 Task: Look for space in Kāndi, India from 12th  July, 2023 to 15th July, 2023 for 3 adults in price range Rs.12000 to Rs.16000. Place can be entire place with 2 bedrooms having 3 beds and 1 bathroom. Property type can be house, flat, guest house. Booking option can be shelf check-in. Required host language is English.
Action: Mouse moved to (439, 119)
Screenshot: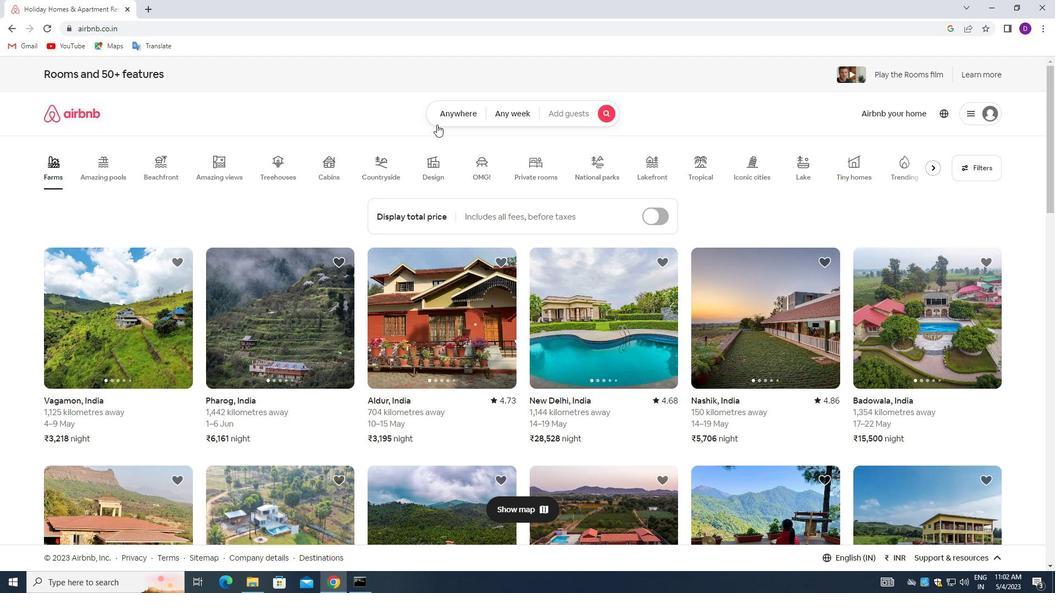 
Action: Mouse pressed left at (439, 119)
Screenshot: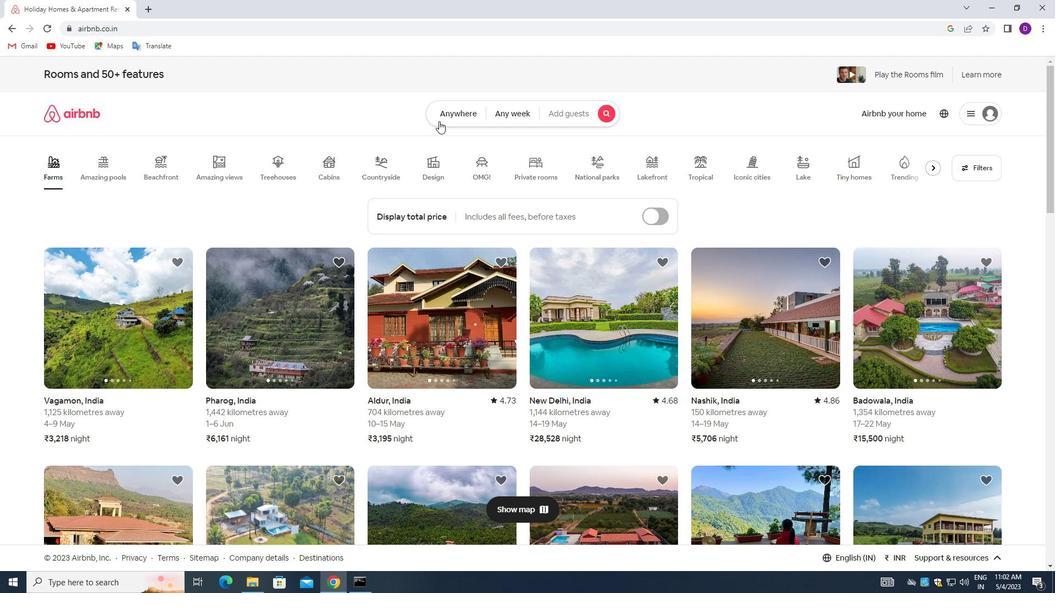 
Action: Mouse moved to (365, 155)
Screenshot: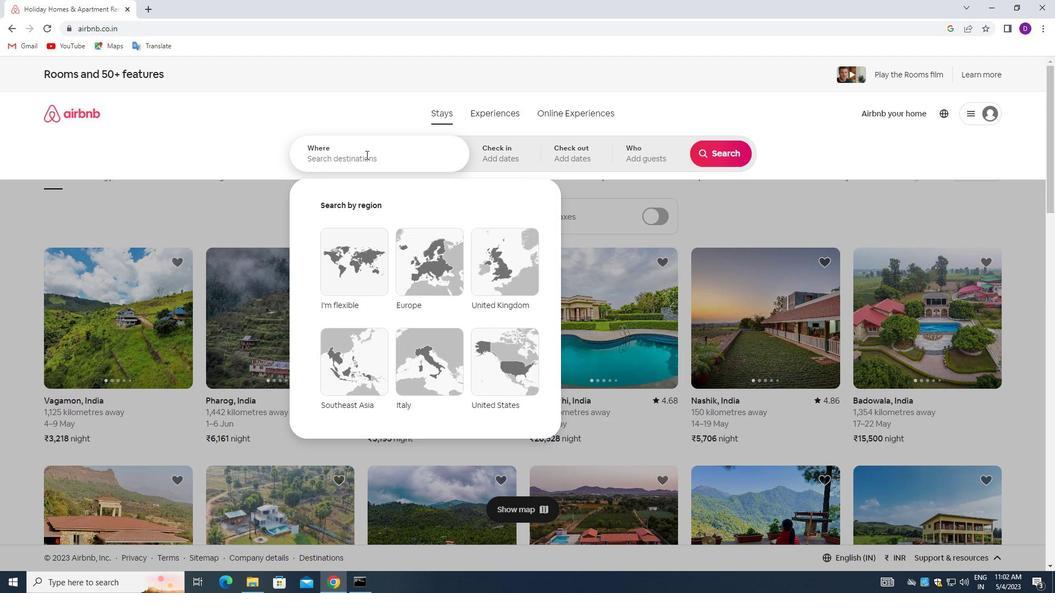 
Action: Mouse pressed left at (365, 155)
Screenshot: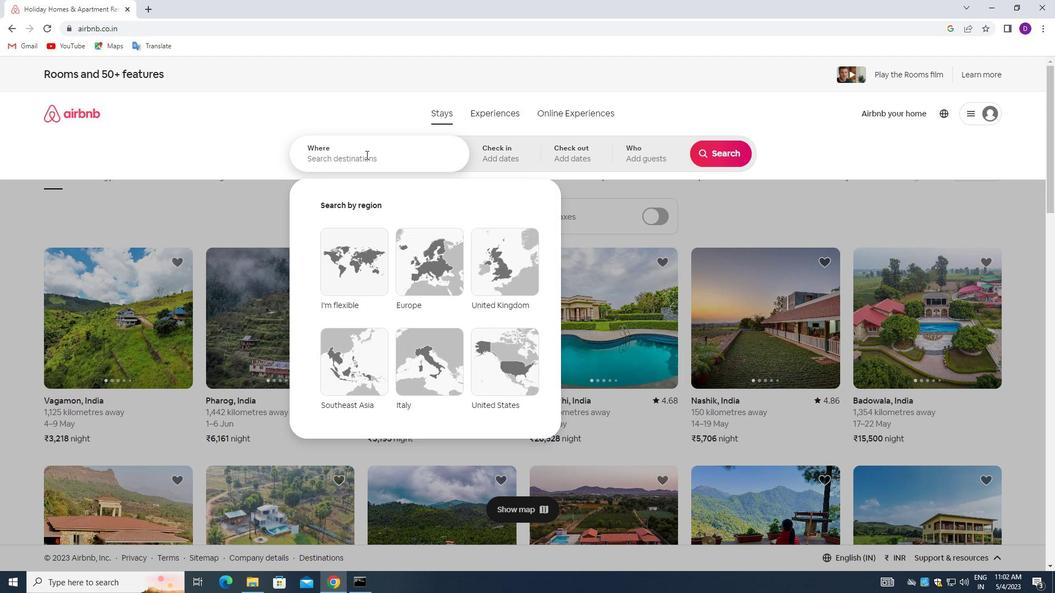 
Action: Mouse moved to (208, 133)
Screenshot: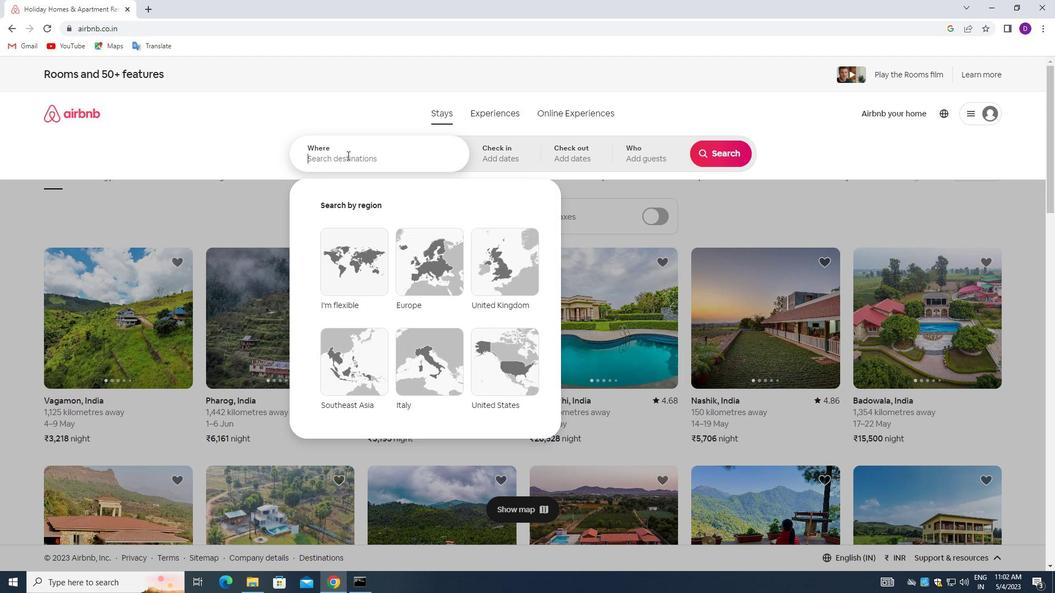 
Action: Key pressed <Key.shift>KANDI,<Key.space><Key.shift>INDIA<Key.enter>
Screenshot: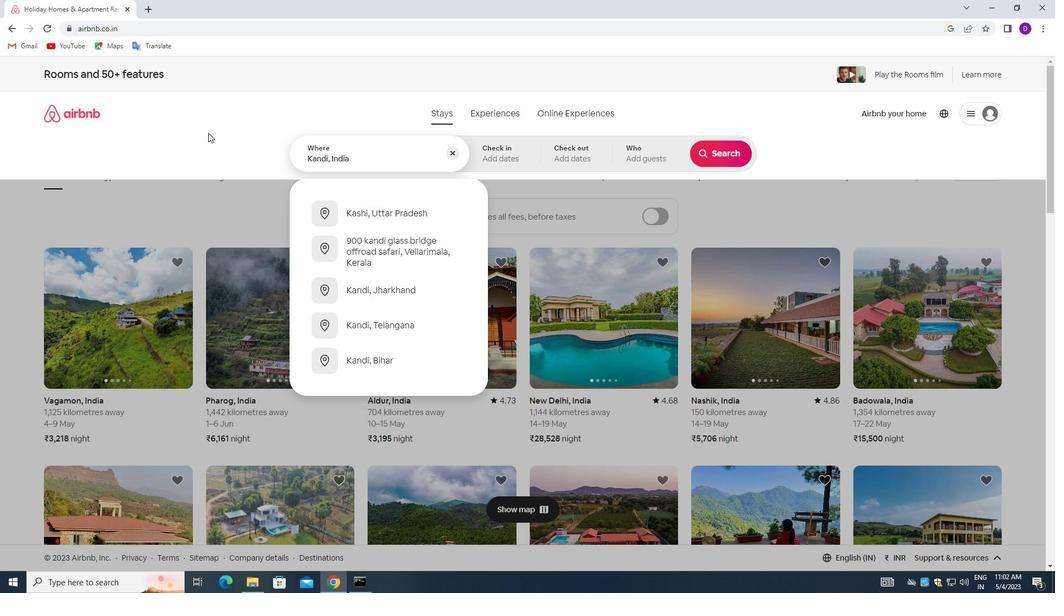 
Action: Mouse moved to (716, 243)
Screenshot: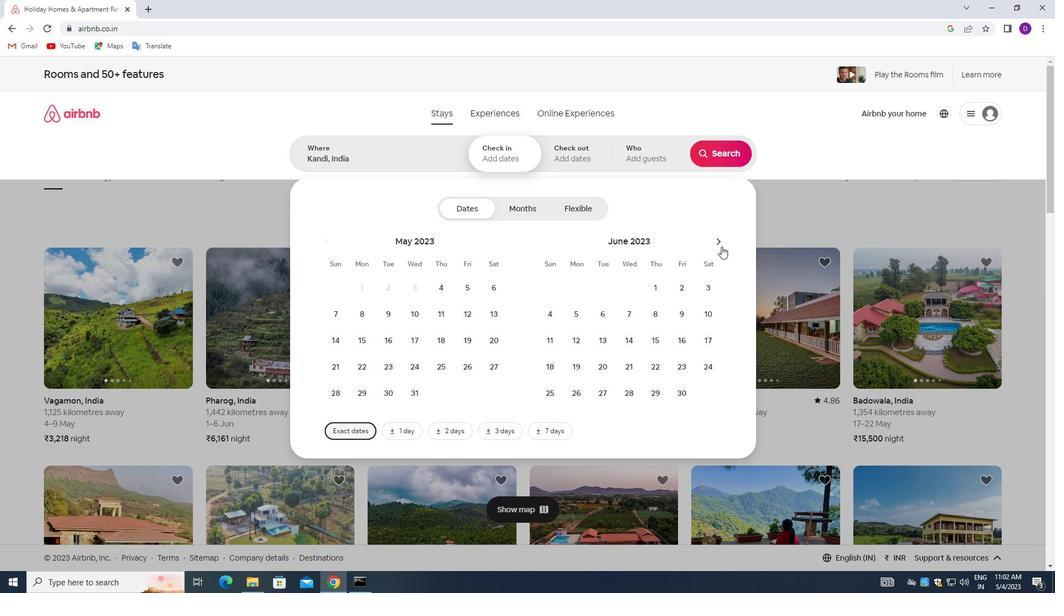 
Action: Mouse pressed left at (716, 243)
Screenshot: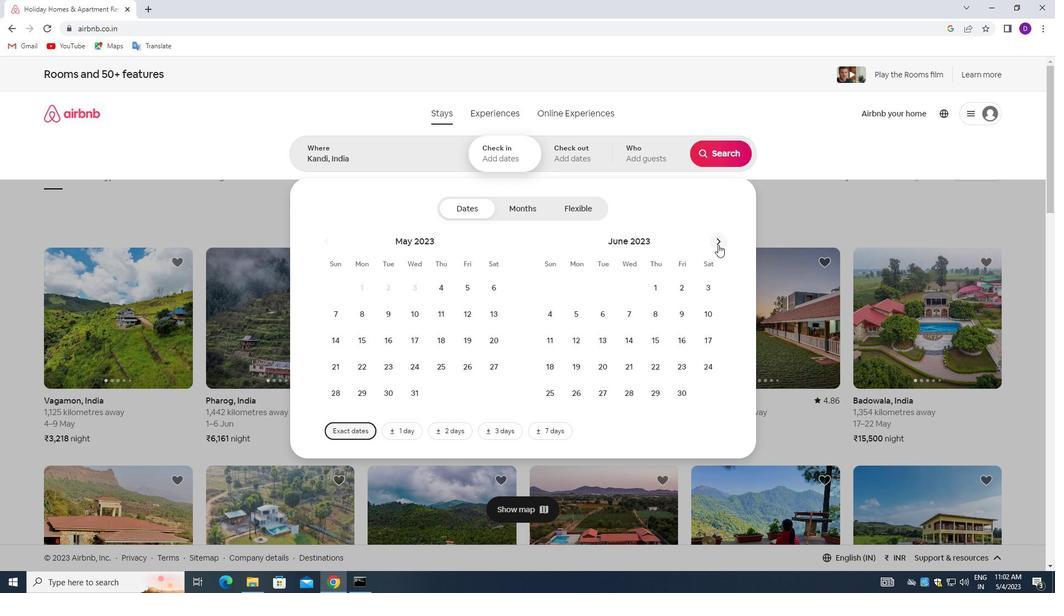 
Action: Mouse moved to (628, 339)
Screenshot: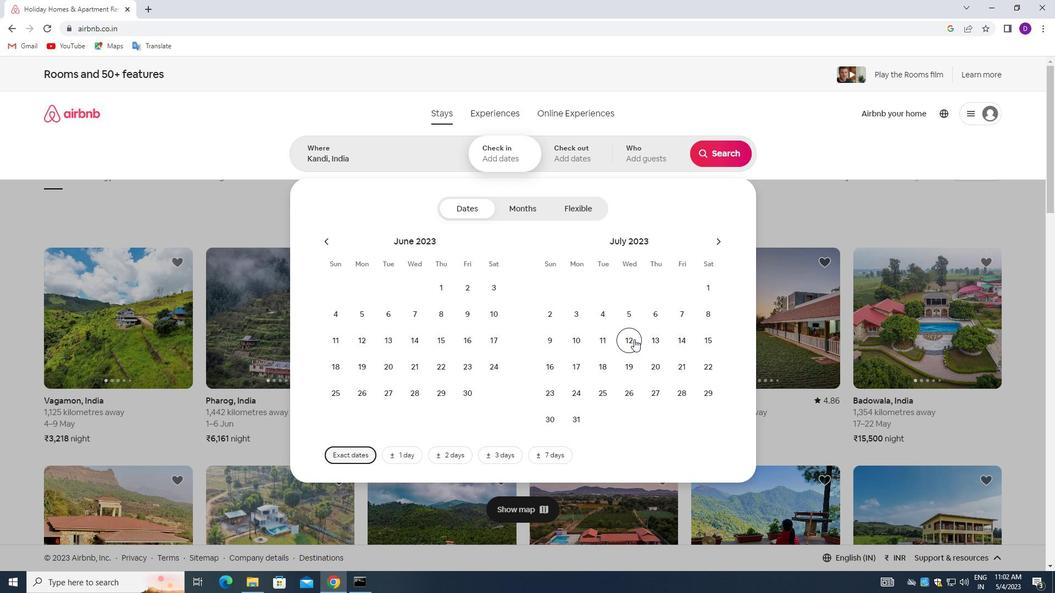 
Action: Mouse pressed left at (628, 339)
Screenshot: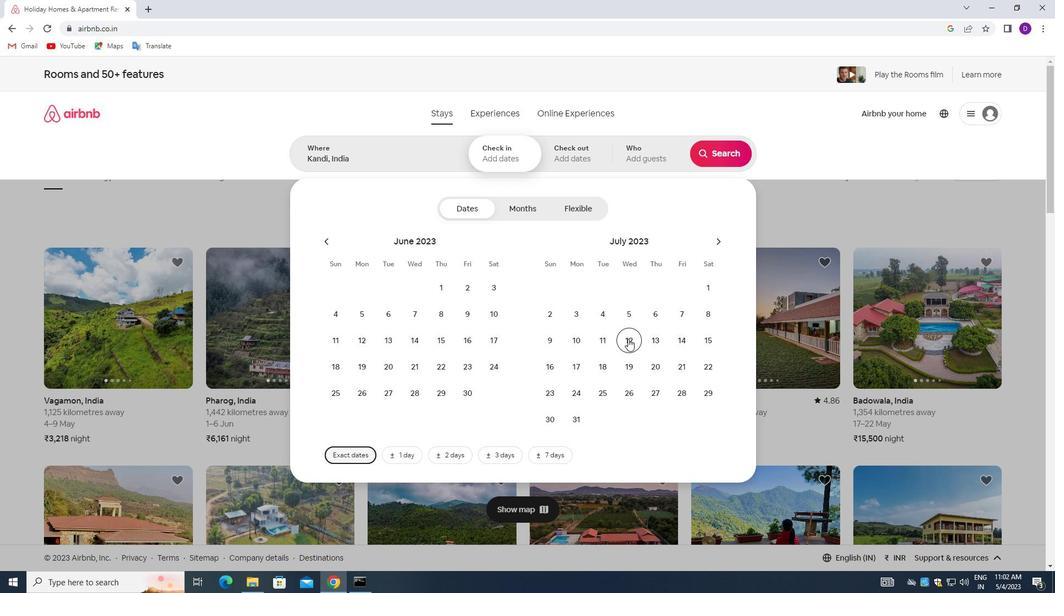 
Action: Mouse moved to (699, 338)
Screenshot: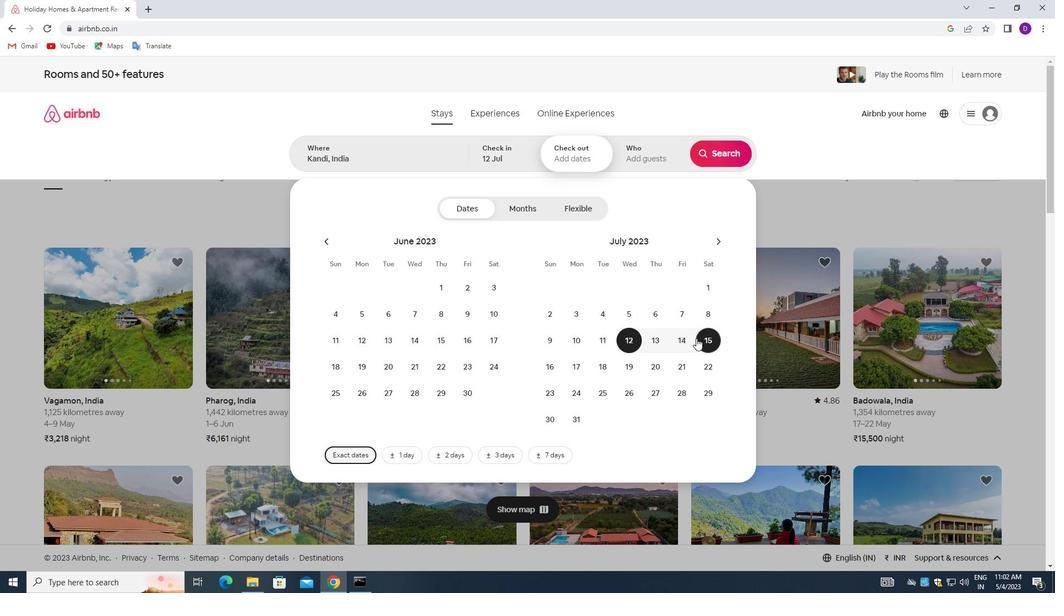 
Action: Mouse pressed left at (699, 338)
Screenshot: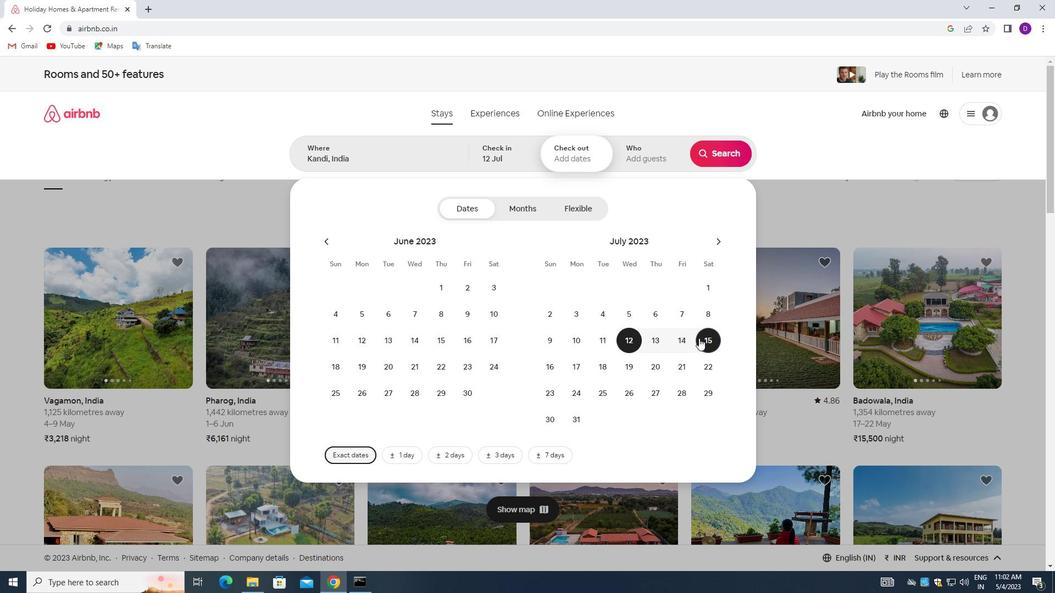 
Action: Mouse moved to (636, 150)
Screenshot: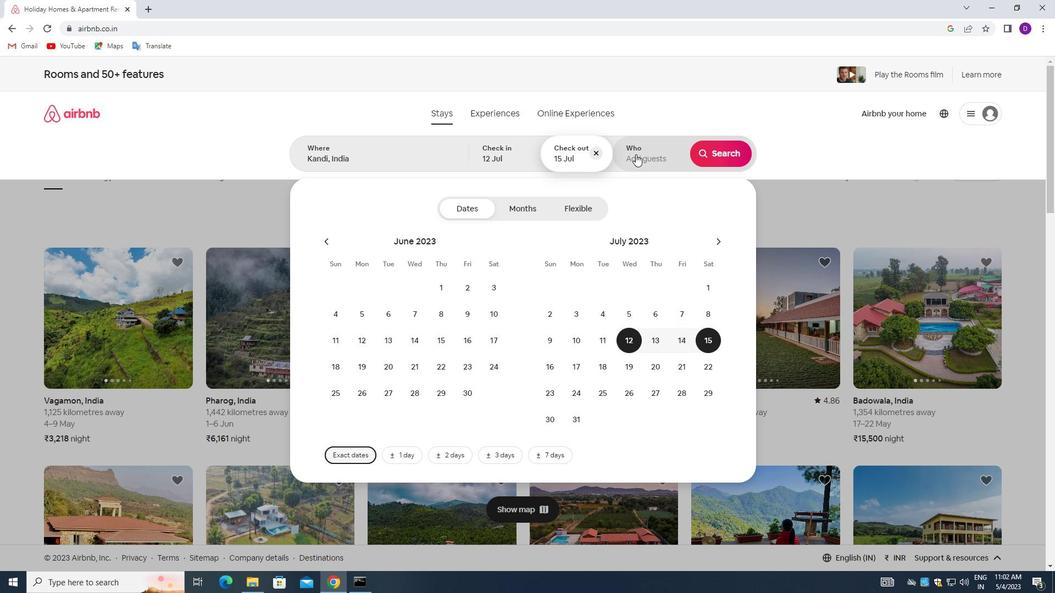 
Action: Mouse pressed left at (636, 150)
Screenshot: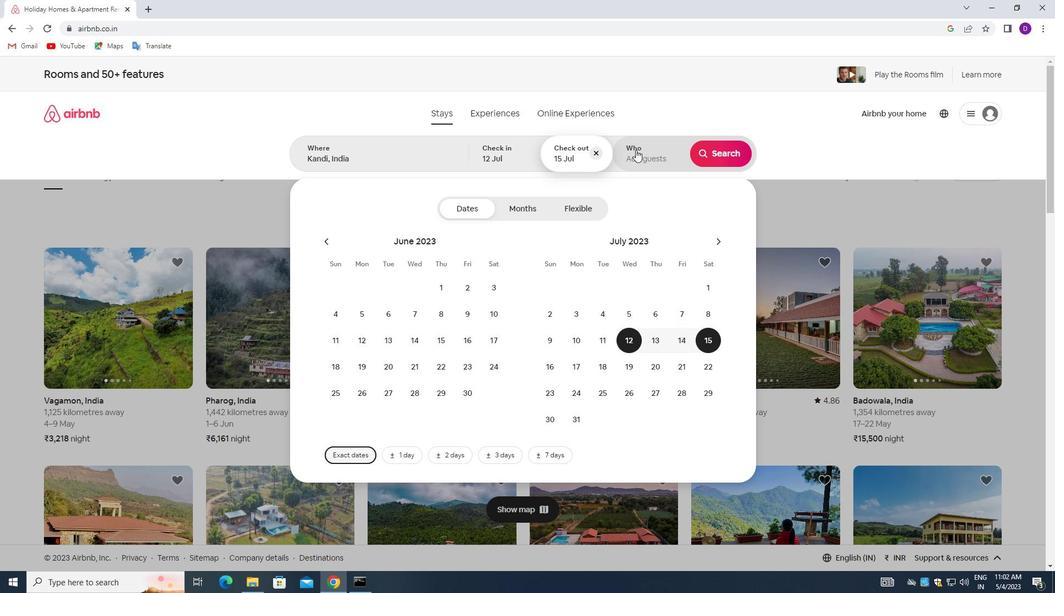 
Action: Mouse moved to (724, 210)
Screenshot: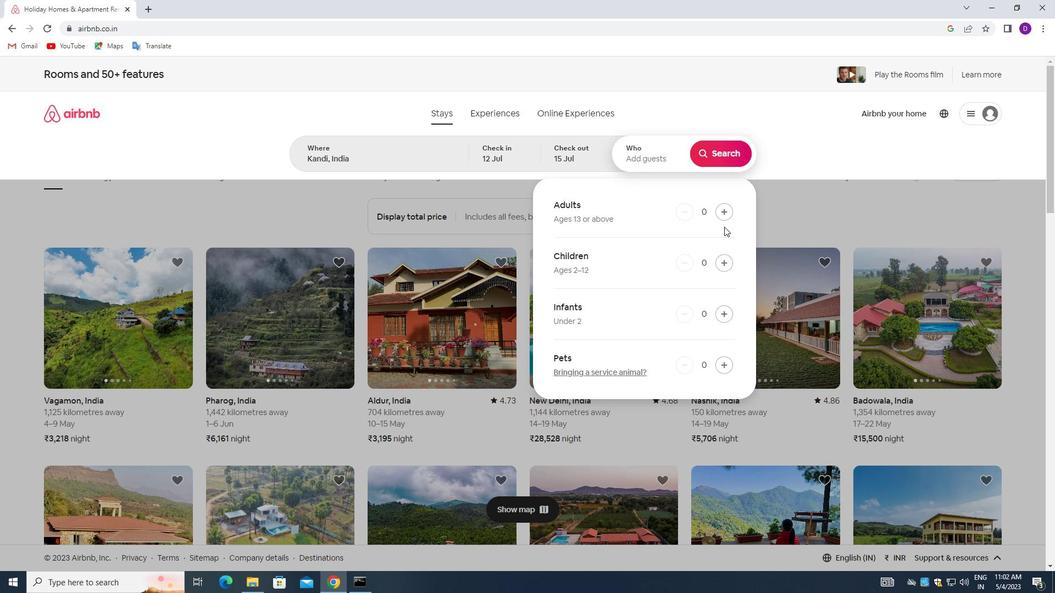 
Action: Mouse pressed left at (724, 210)
Screenshot: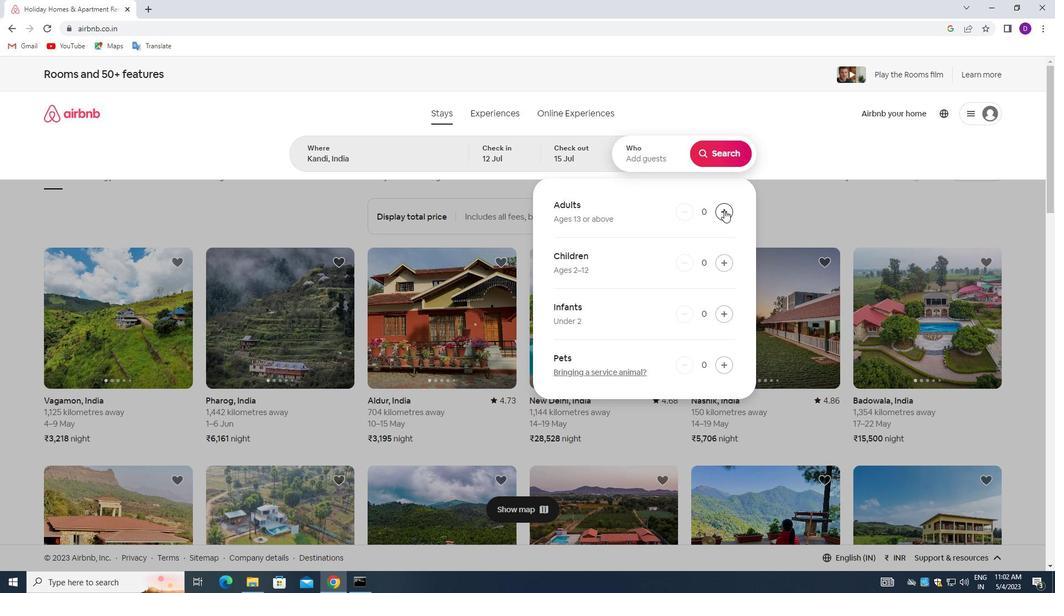 
Action: Mouse pressed left at (724, 210)
Screenshot: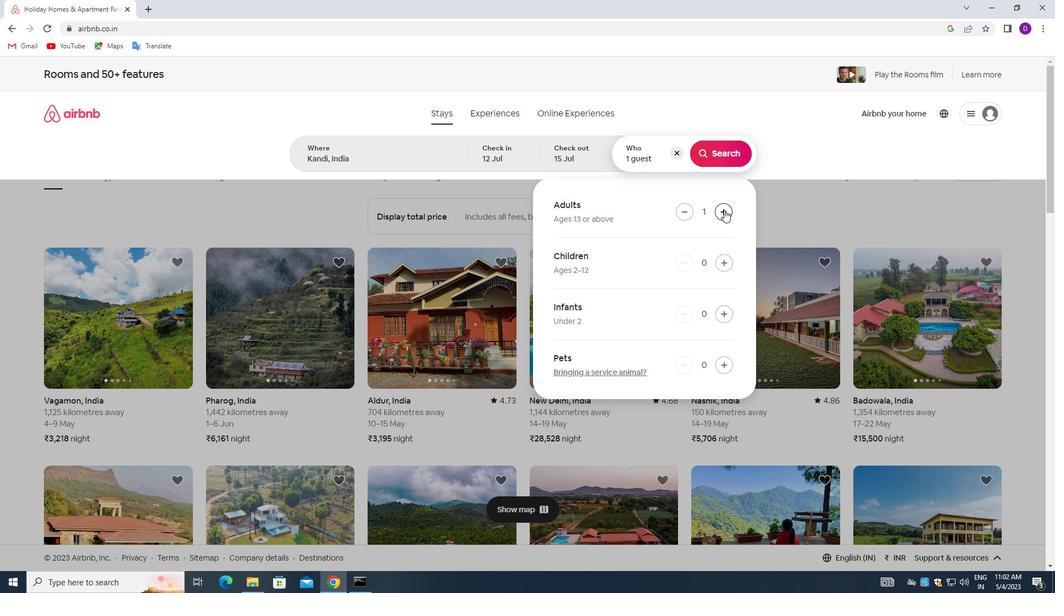
Action: Mouse pressed left at (724, 210)
Screenshot: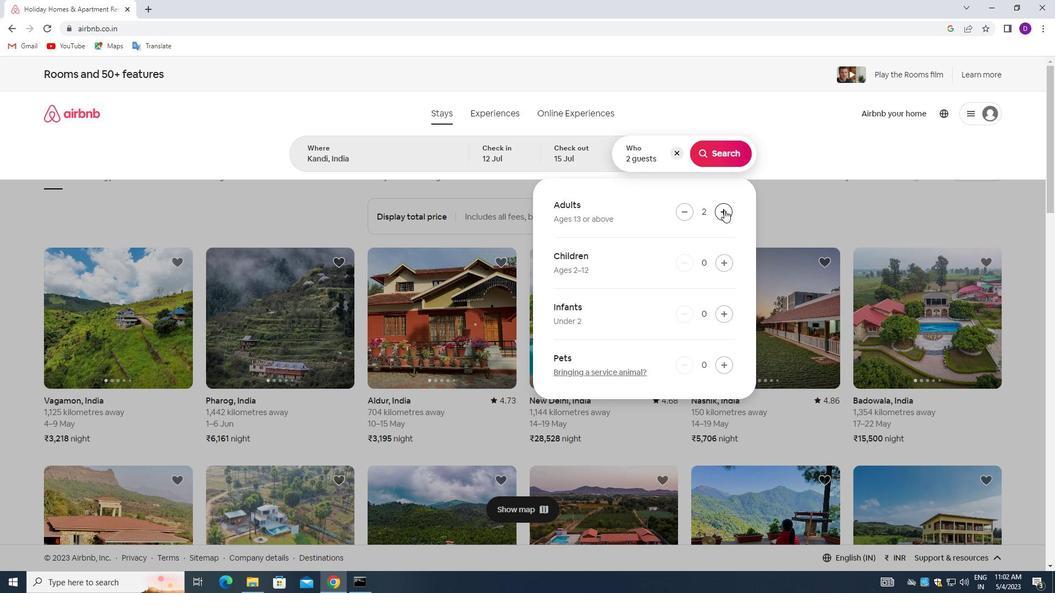 
Action: Mouse moved to (721, 155)
Screenshot: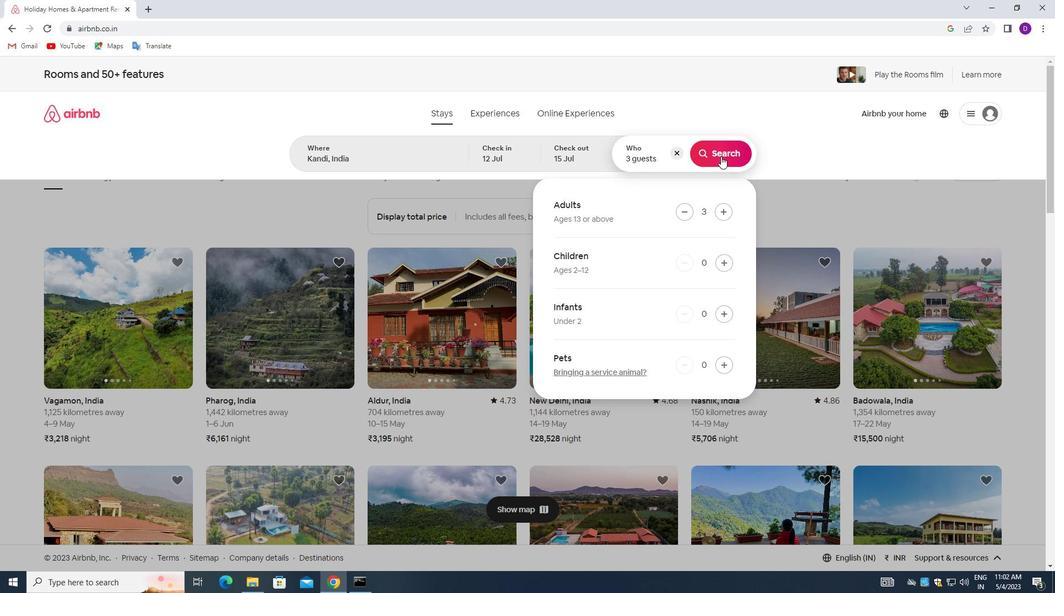 
Action: Mouse pressed left at (721, 155)
Screenshot: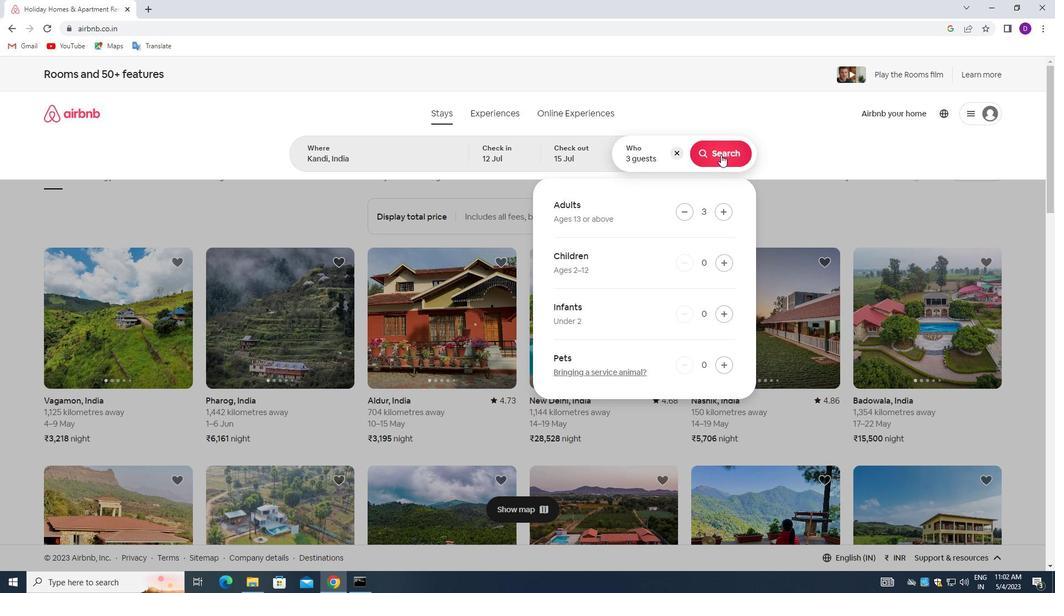 
Action: Mouse moved to (996, 119)
Screenshot: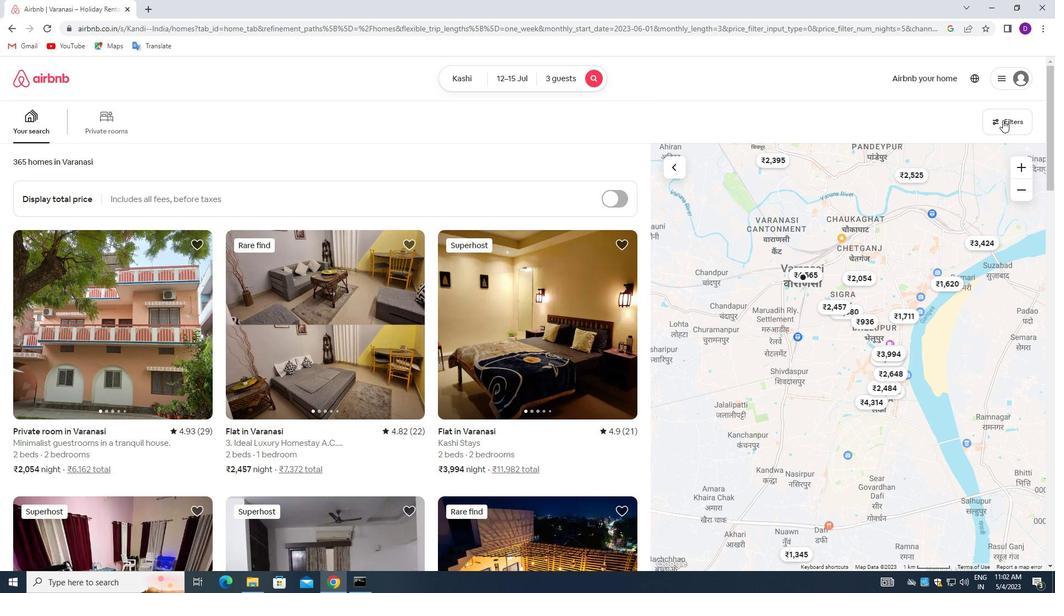 
Action: Mouse pressed left at (996, 119)
Screenshot: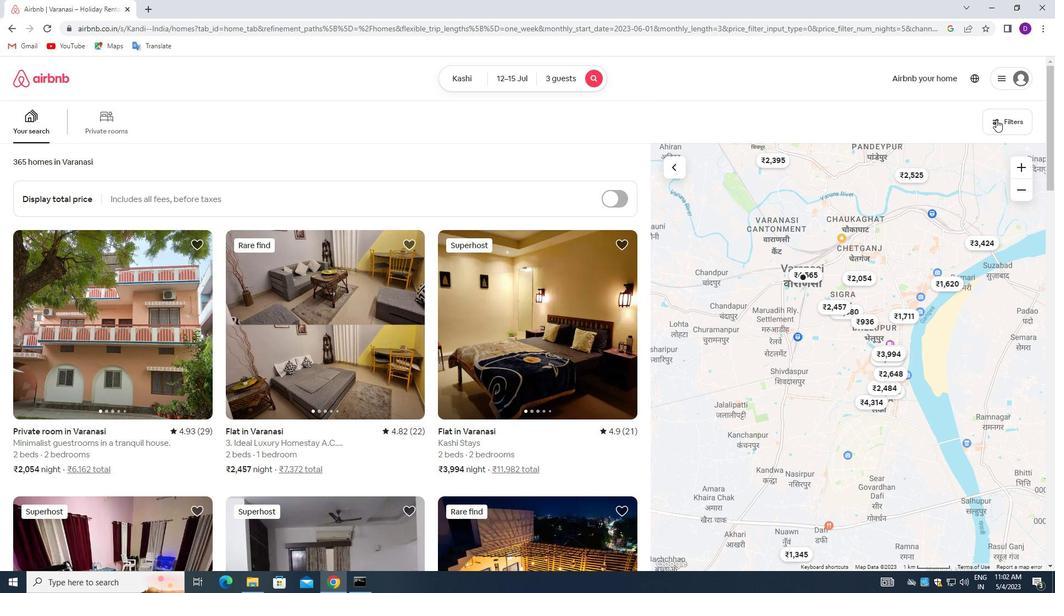 
Action: Mouse moved to (404, 261)
Screenshot: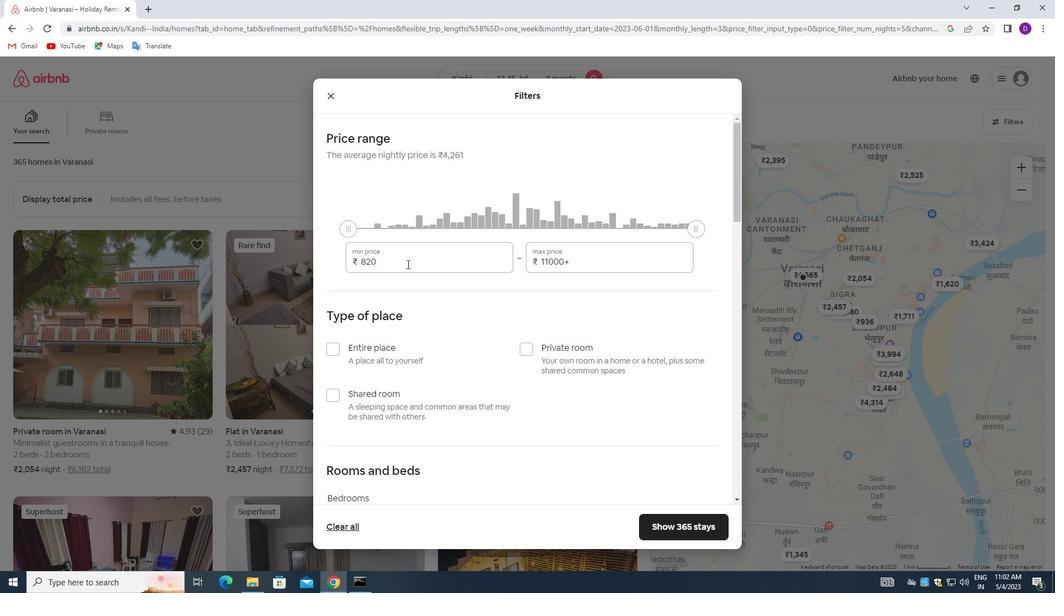 
Action: Mouse pressed left at (404, 261)
Screenshot: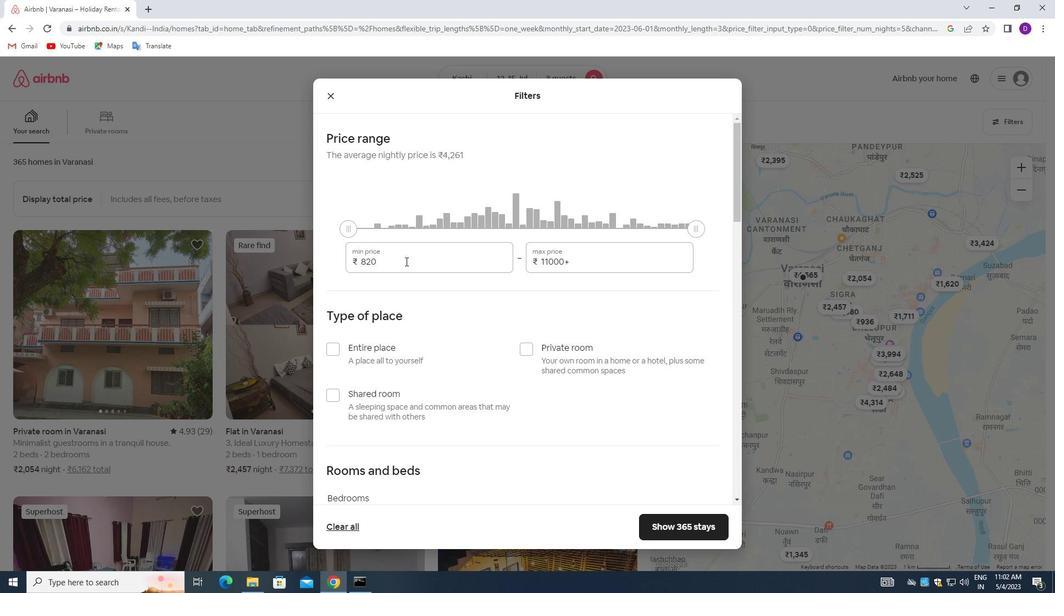 
Action: Mouse pressed left at (404, 261)
Screenshot: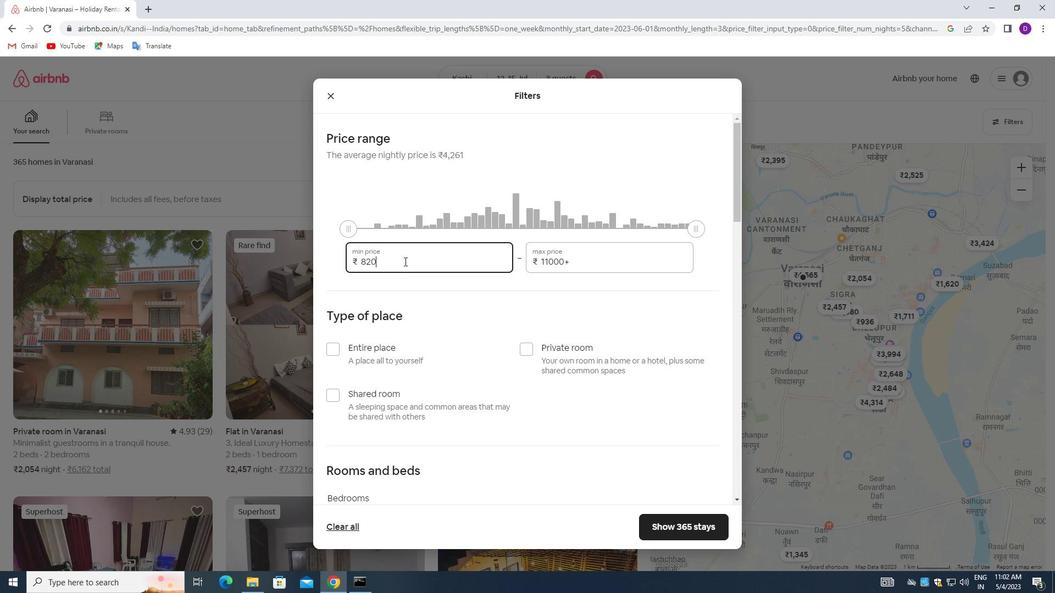 
Action: Key pressed 12000<Key.tab>16000
Screenshot: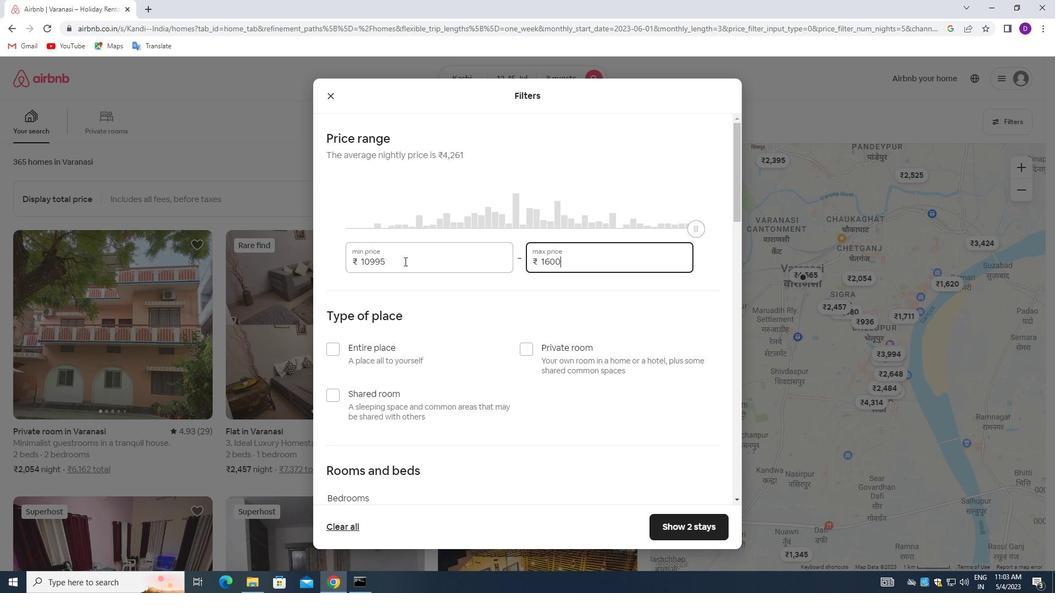 
Action: Mouse moved to (445, 327)
Screenshot: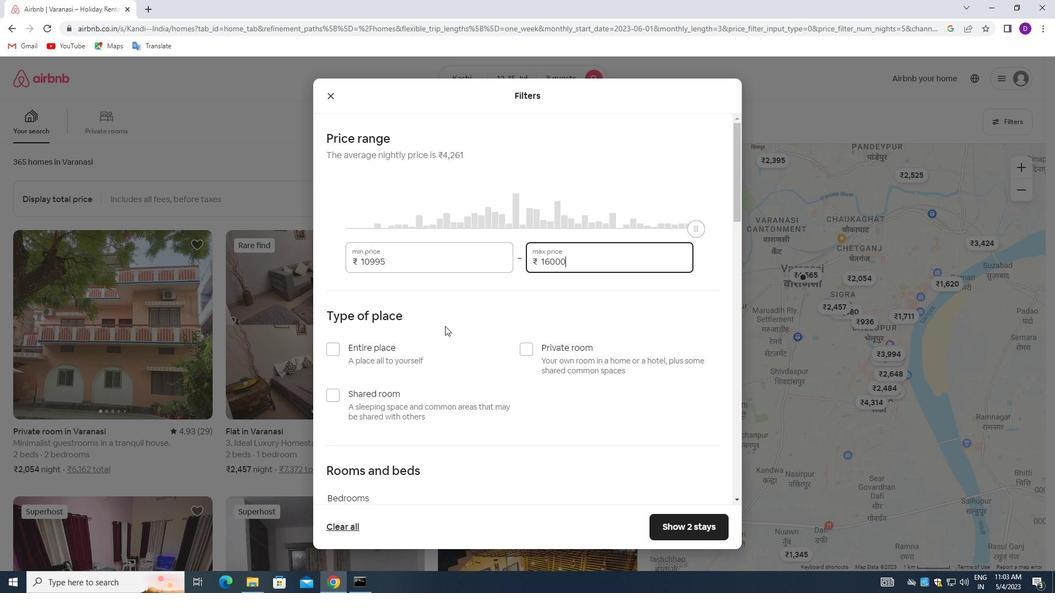
Action: Mouse scrolled (445, 326) with delta (0, 0)
Screenshot: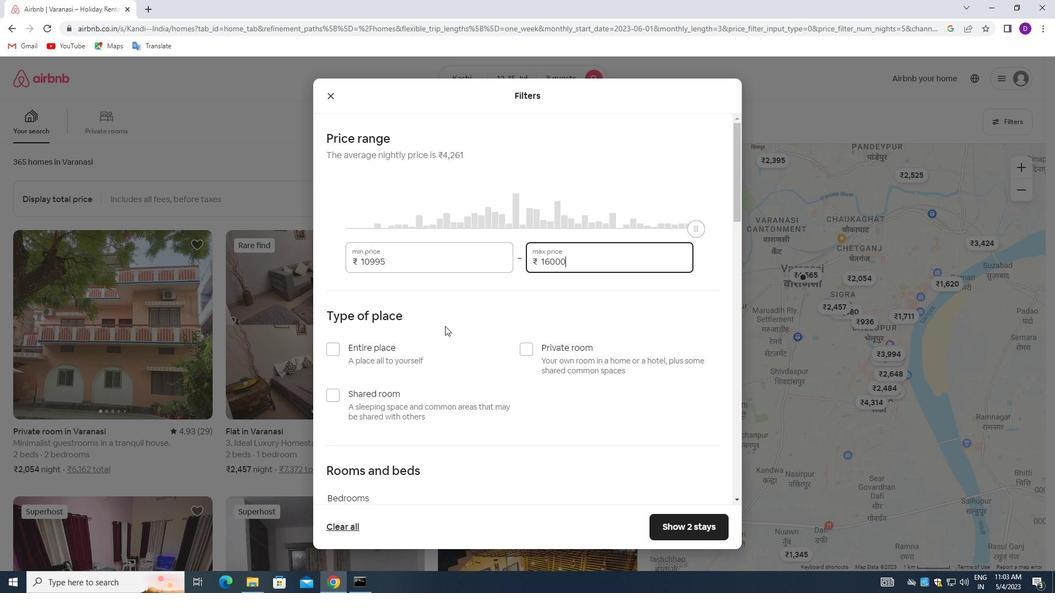 
Action: Mouse scrolled (445, 326) with delta (0, 0)
Screenshot: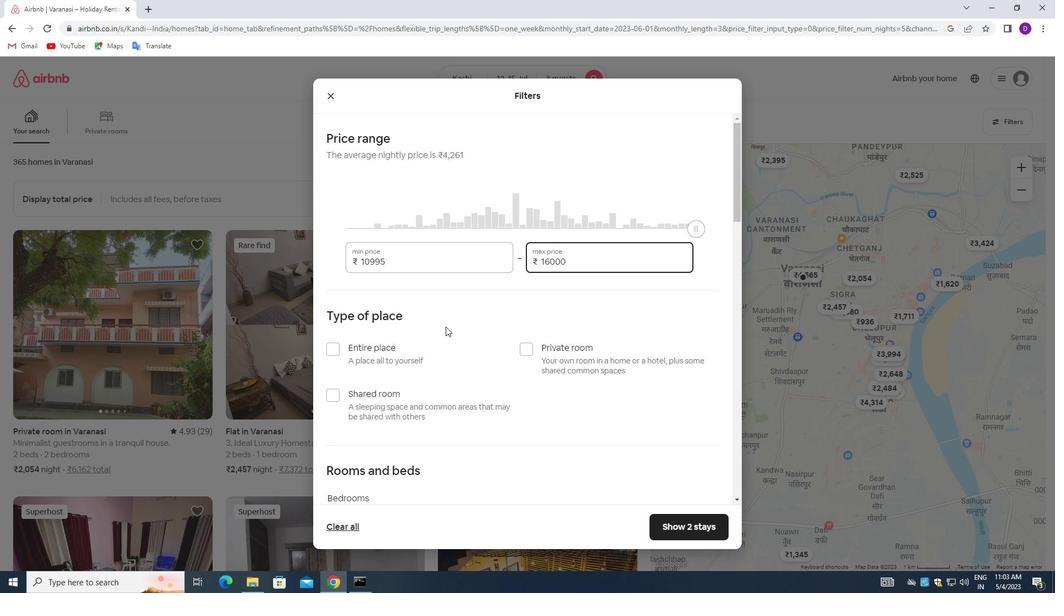 
Action: Mouse moved to (334, 238)
Screenshot: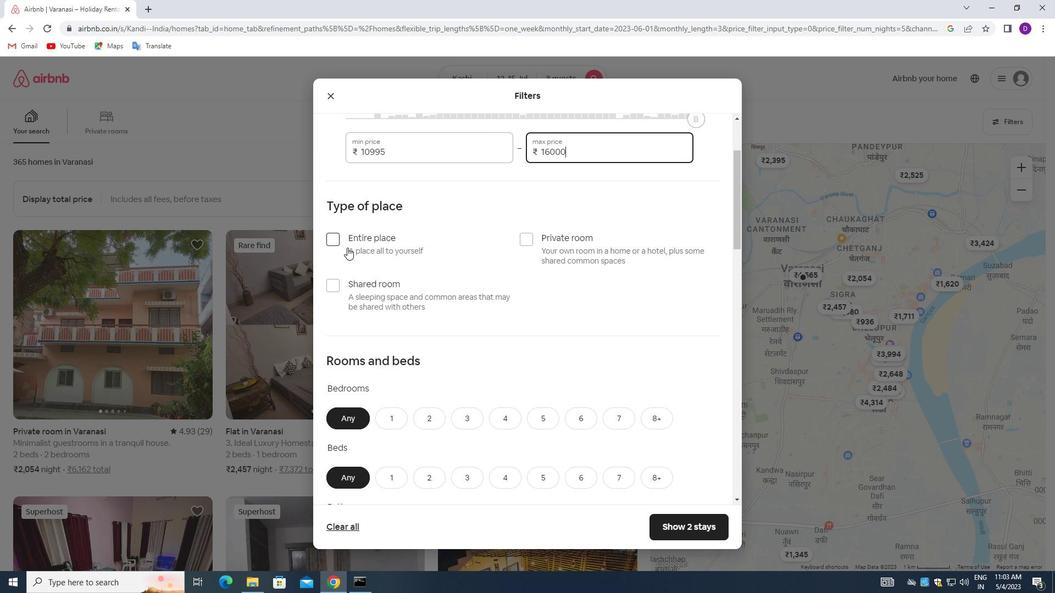 
Action: Mouse pressed left at (334, 238)
Screenshot: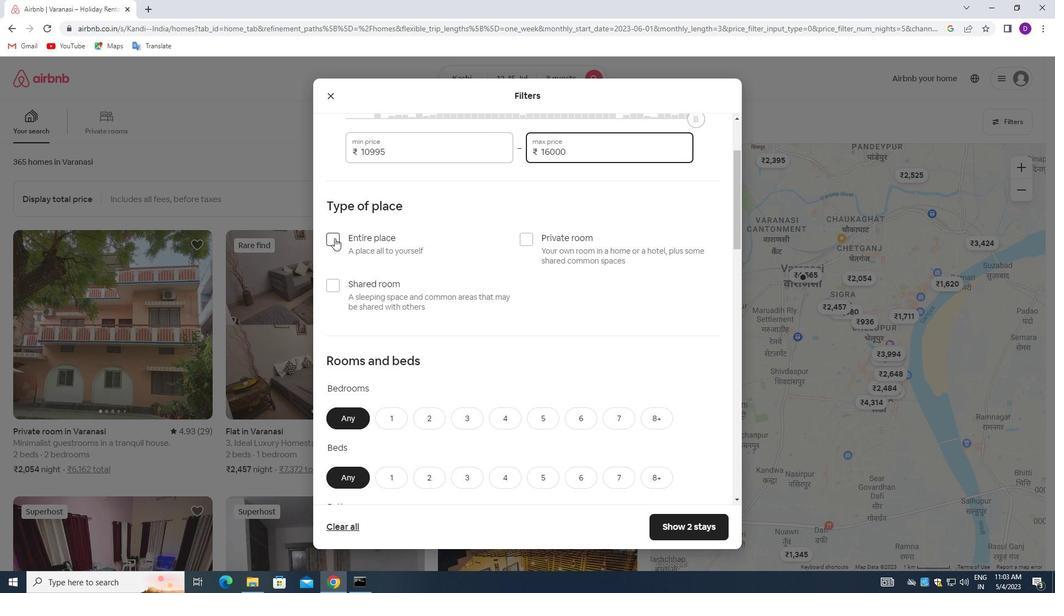 
Action: Mouse moved to (459, 297)
Screenshot: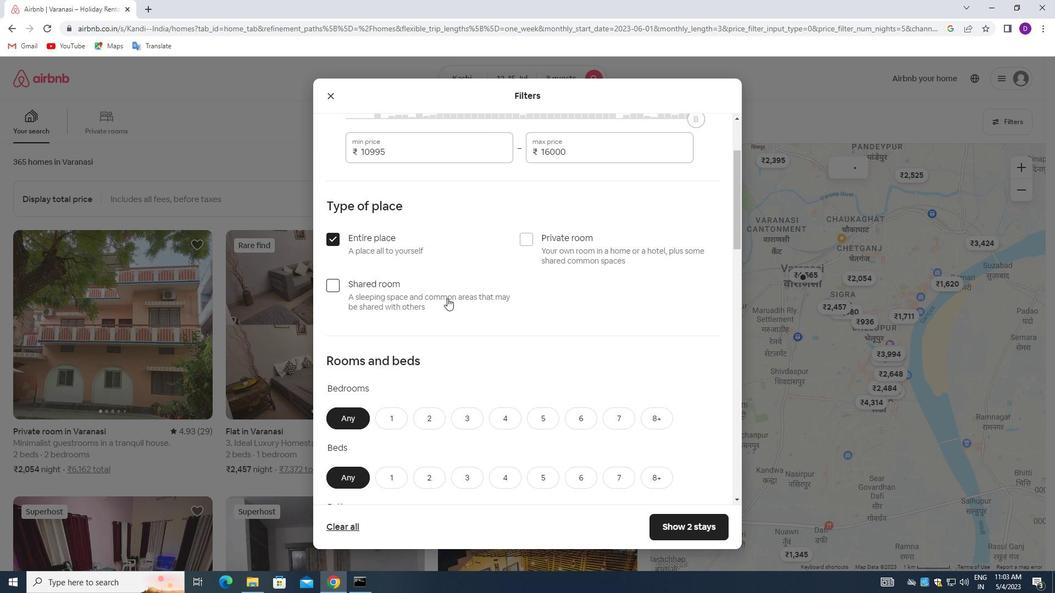 
Action: Mouse scrolled (459, 297) with delta (0, 0)
Screenshot: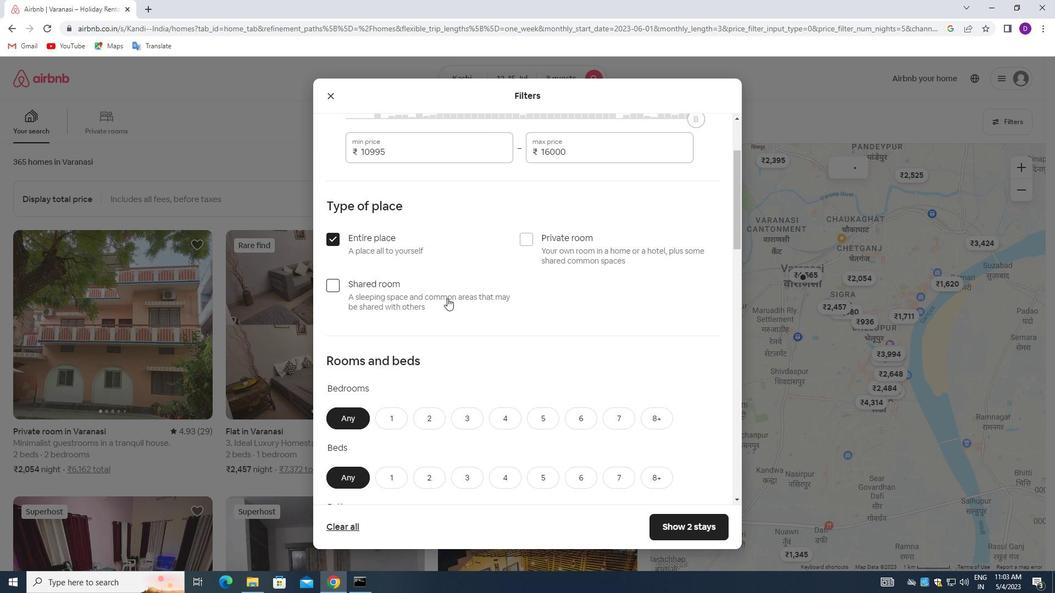 
Action: Mouse scrolled (459, 297) with delta (0, 0)
Screenshot: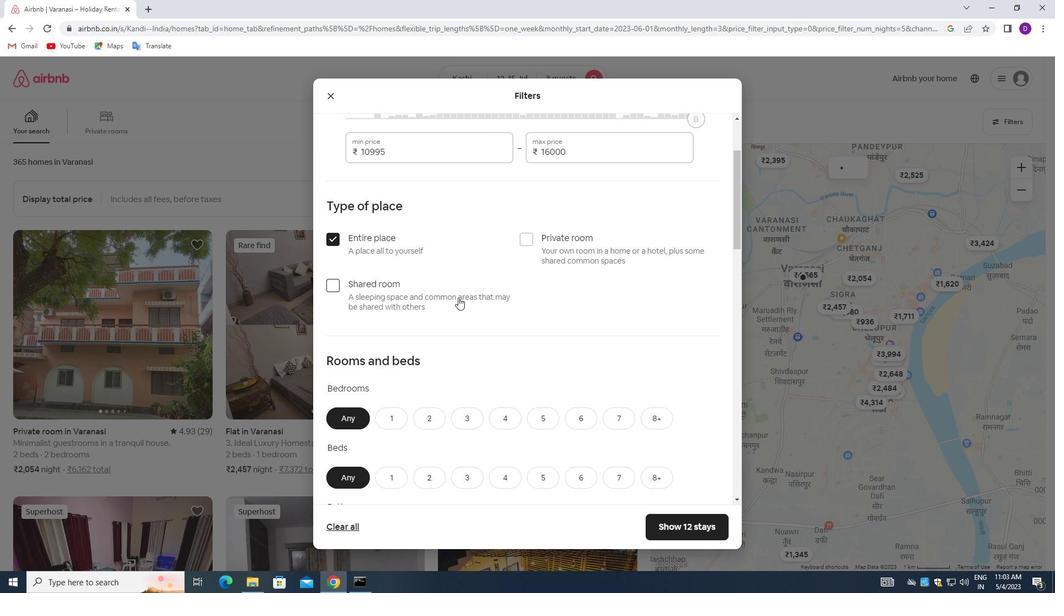 
Action: Mouse moved to (428, 304)
Screenshot: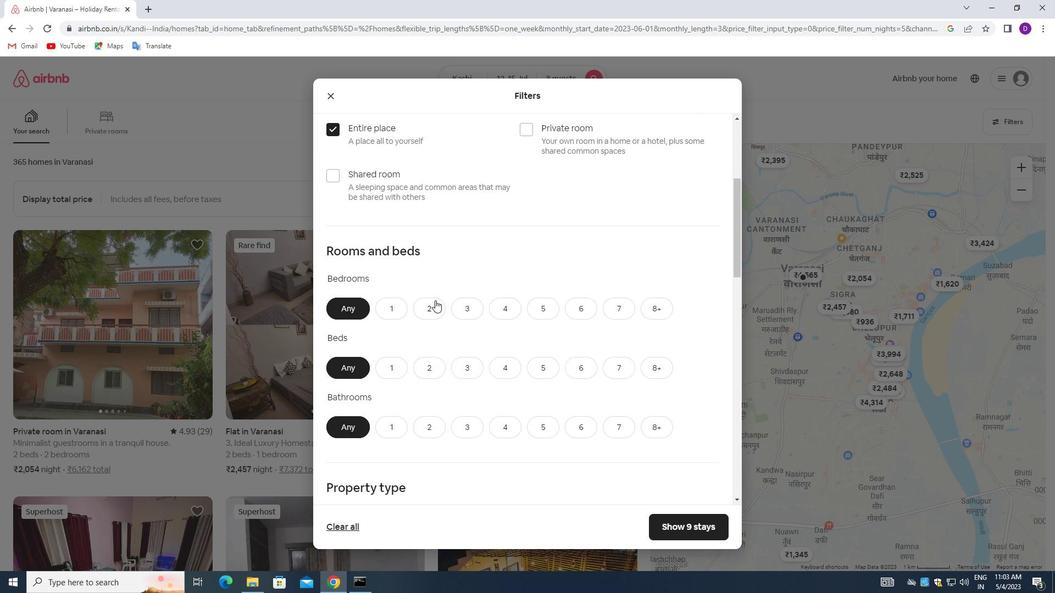 
Action: Mouse pressed left at (428, 304)
Screenshot: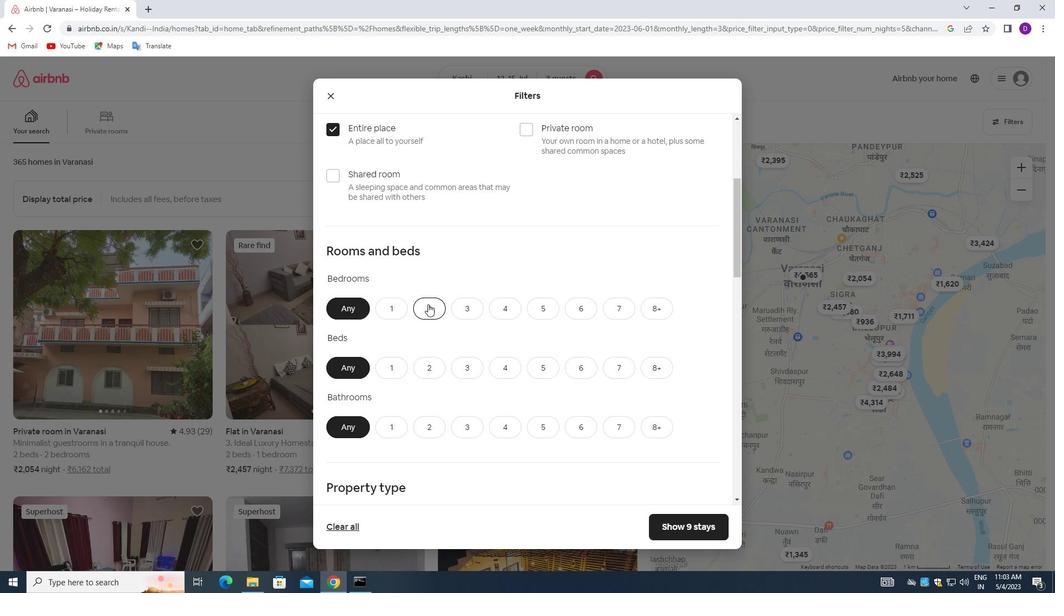 
Action: Mouse moved to (468, 361)
Screenshot: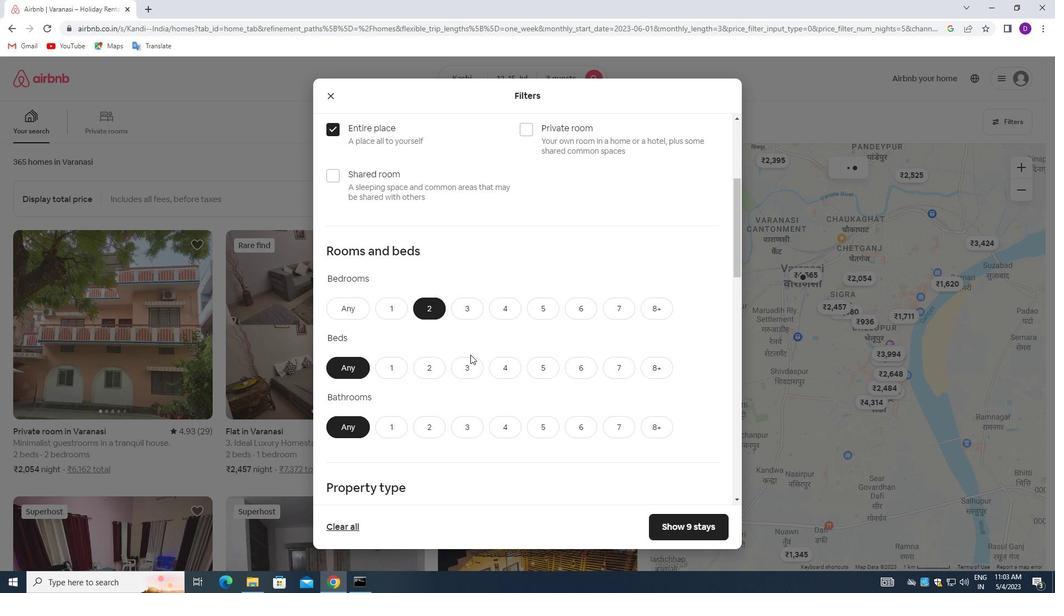 
Action: Mouse pressed left at (468, 361)
Screenshot: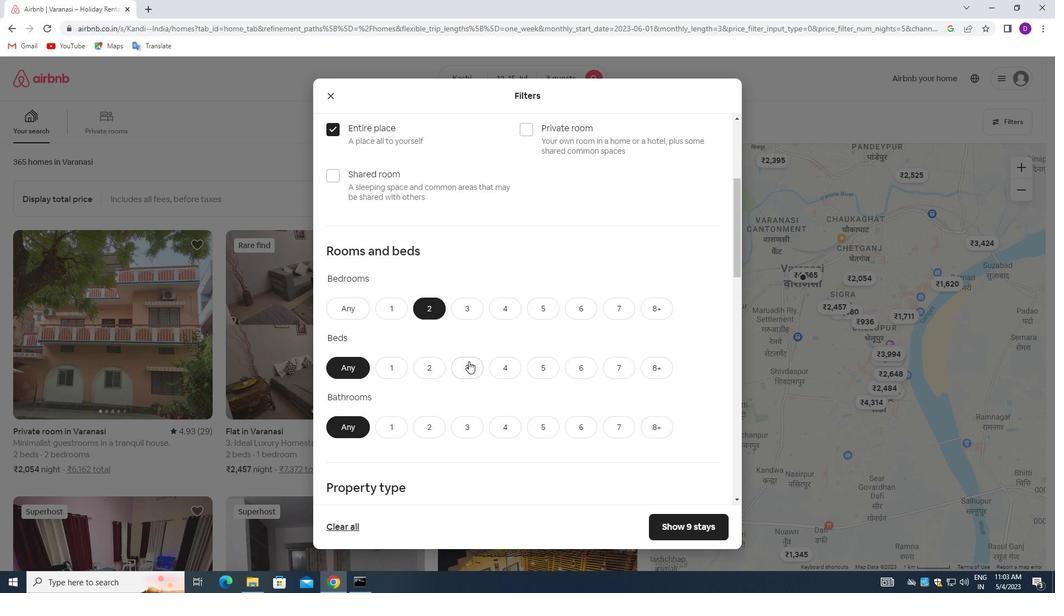 
Action: Mouse moved to (391, 422)
Screenshot: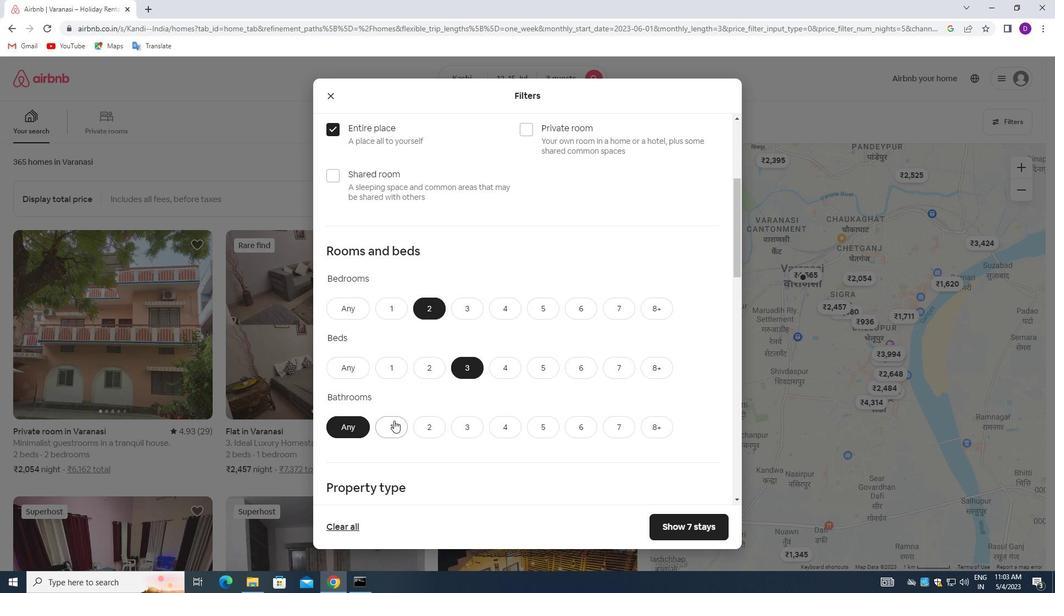 
Action: Mouse pressed left at (391, 422)
Screenshot: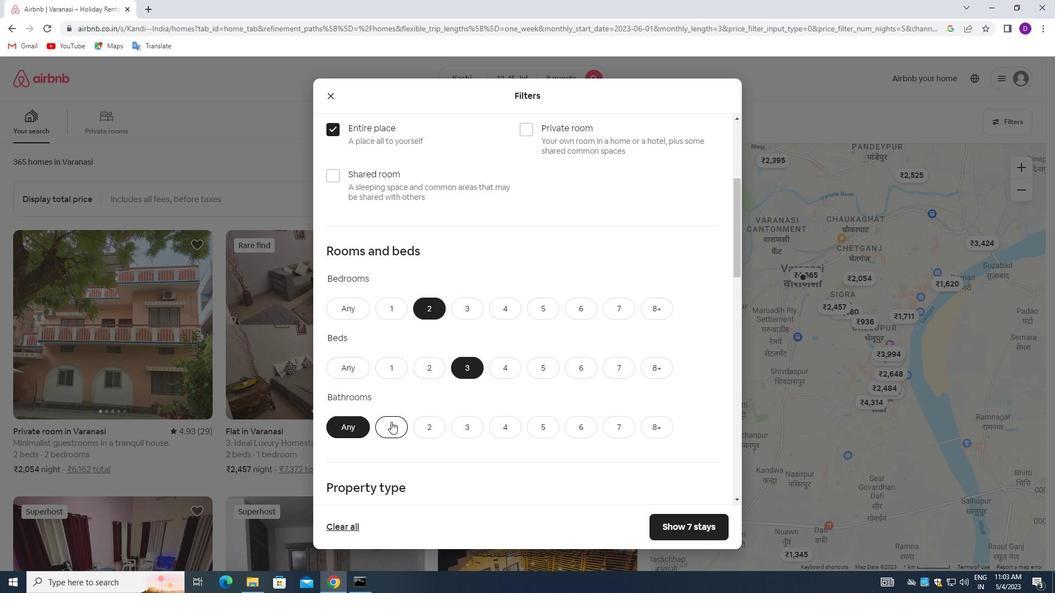 
Action: Mouse moved to (465, 320)
Screenshot: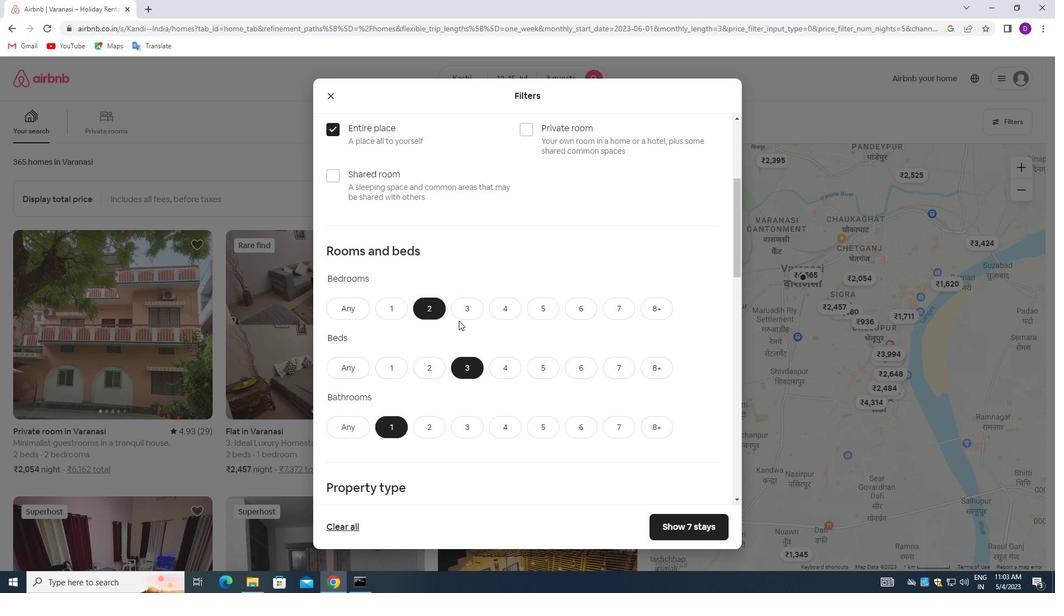 
Action: Mouse scrolled (465, 319) with delta (0, 0)
Screenshot: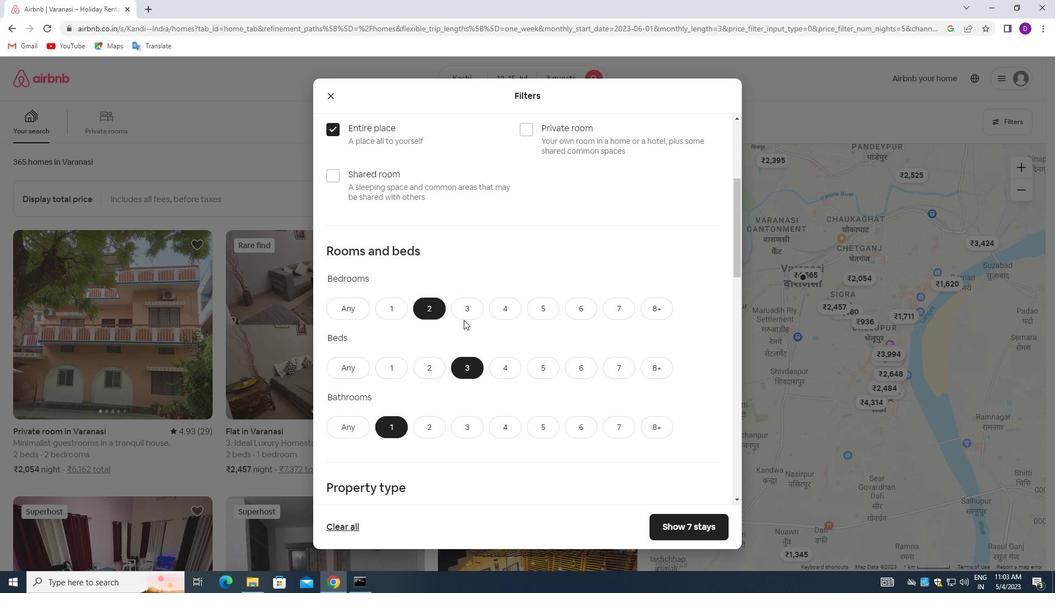 
Action: Mouse moved to (465, 320)
Screenshot: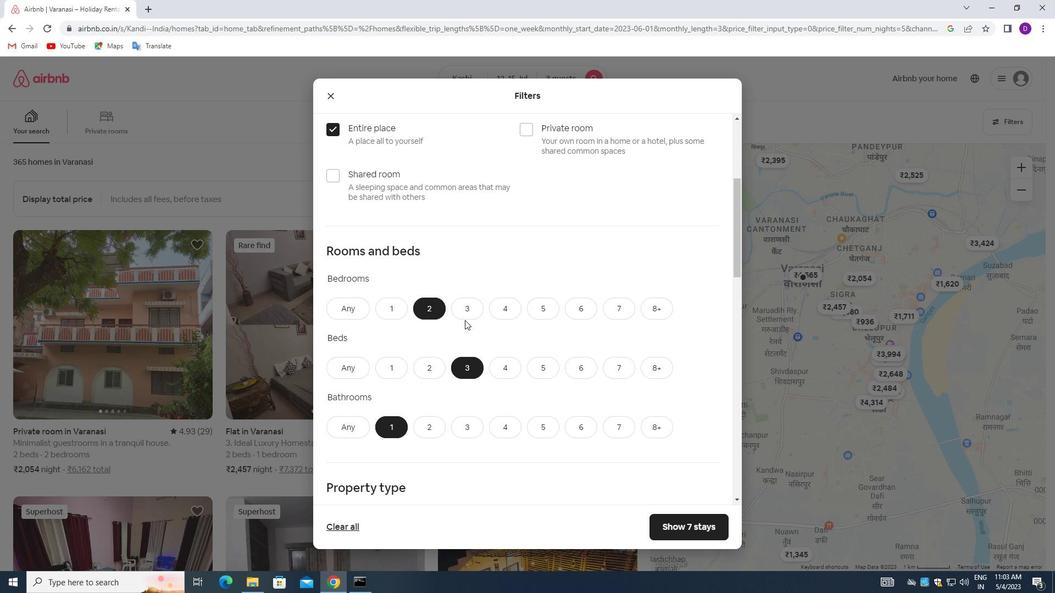 
Action: Mouse scrolled (465, 319) with delta (0, 0)
Screenshot: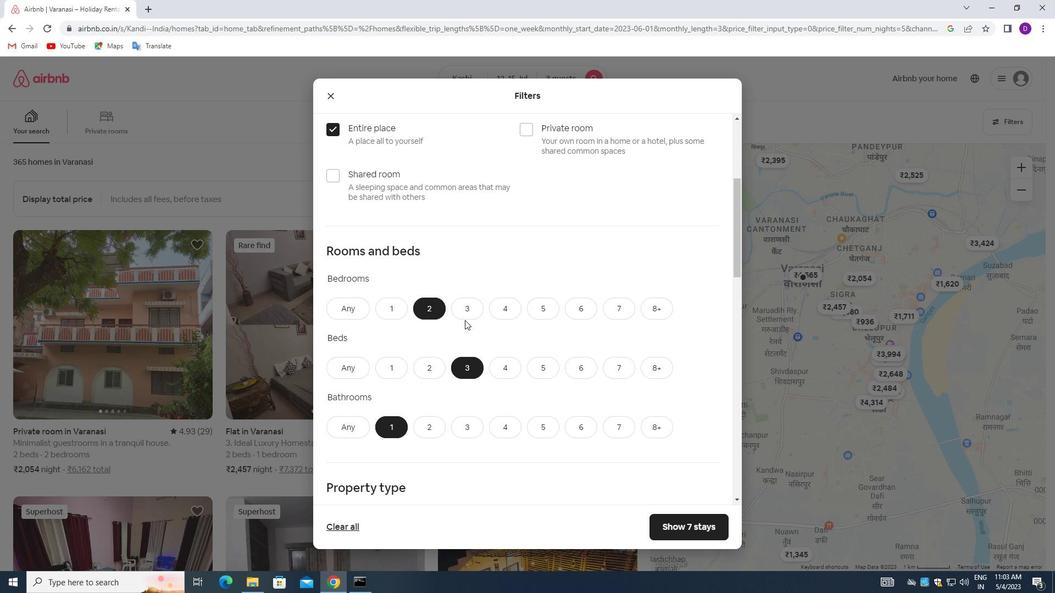 
Action: Mouse moved to (467, 321)
Screenshot: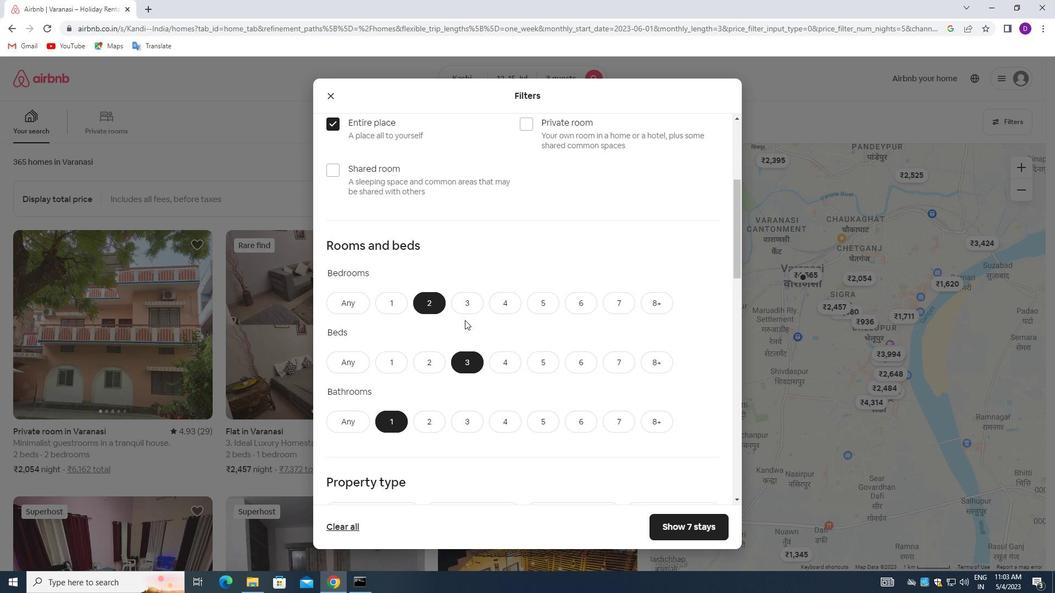 
Action: Mouse scrolled (467, 320) with delta (0, 0)
Screenshot: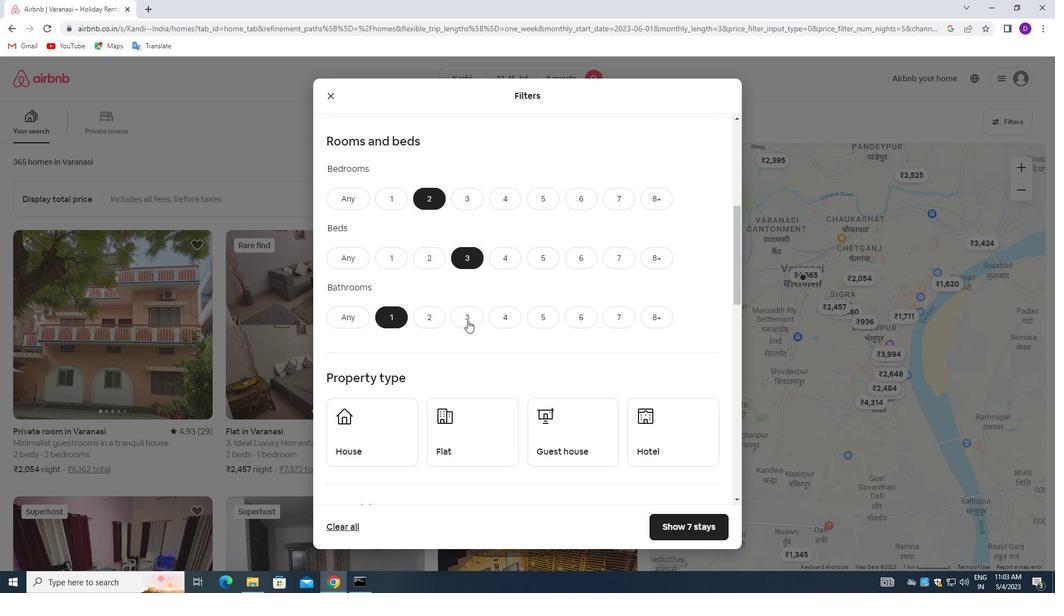 
Action: Mouse moved to (488, 324)
Screenshot: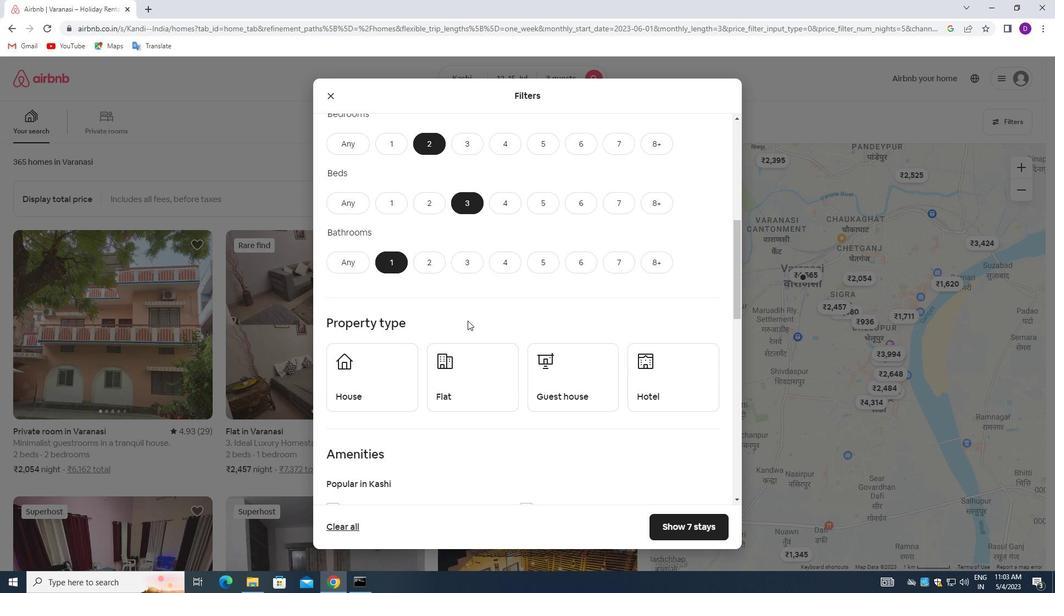 
Action: Mouse scrolled (488, 323) with delta (0, 0)
Screenshot: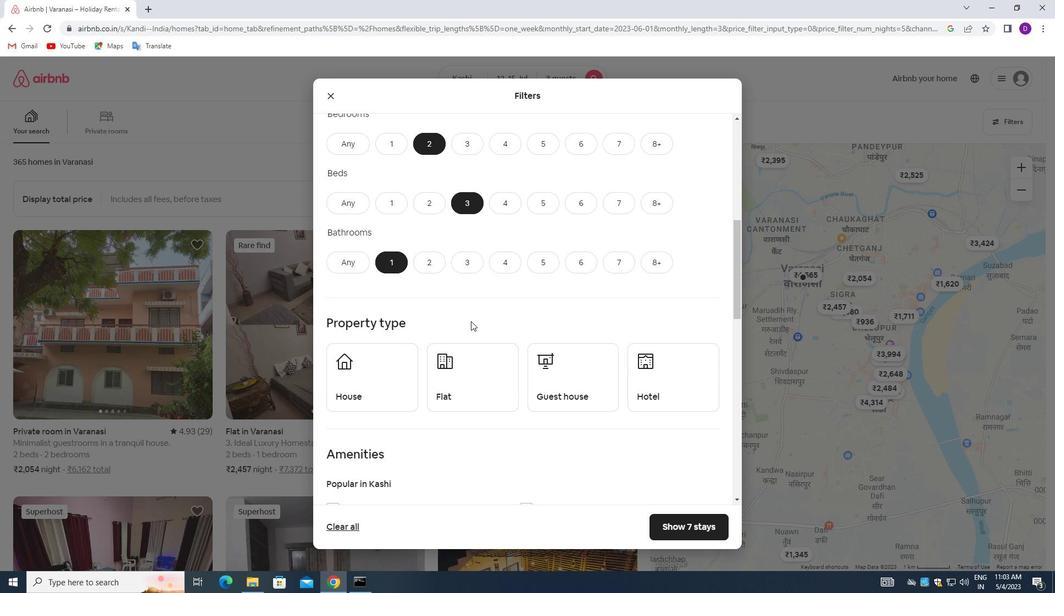 
Action: Mouse scrolled (488, 323) with delta (0, 0)
Screenshot: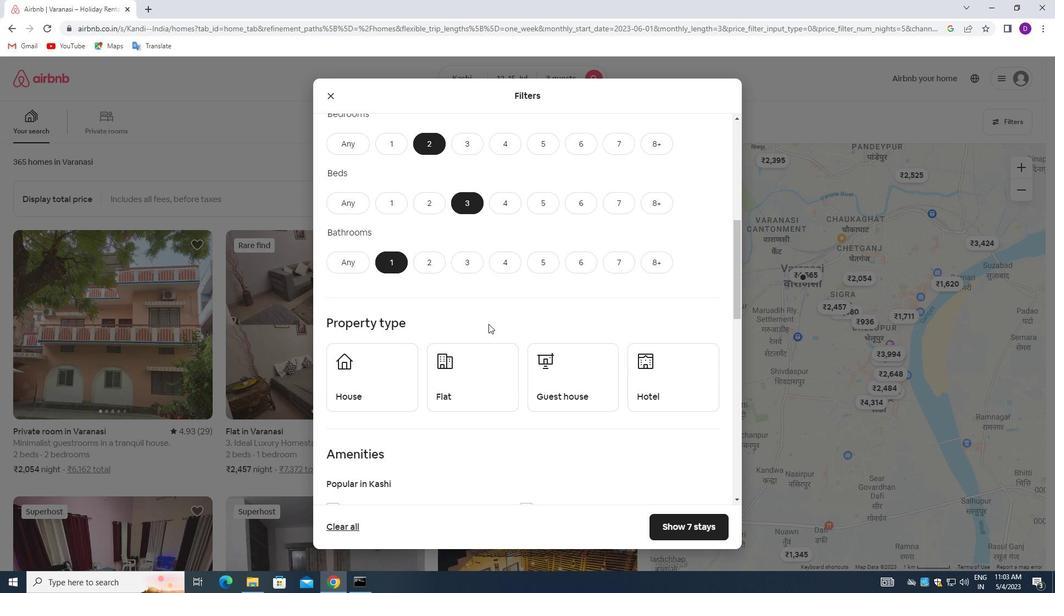 
Action: Mouse moved to (384, 272)
Screenshot: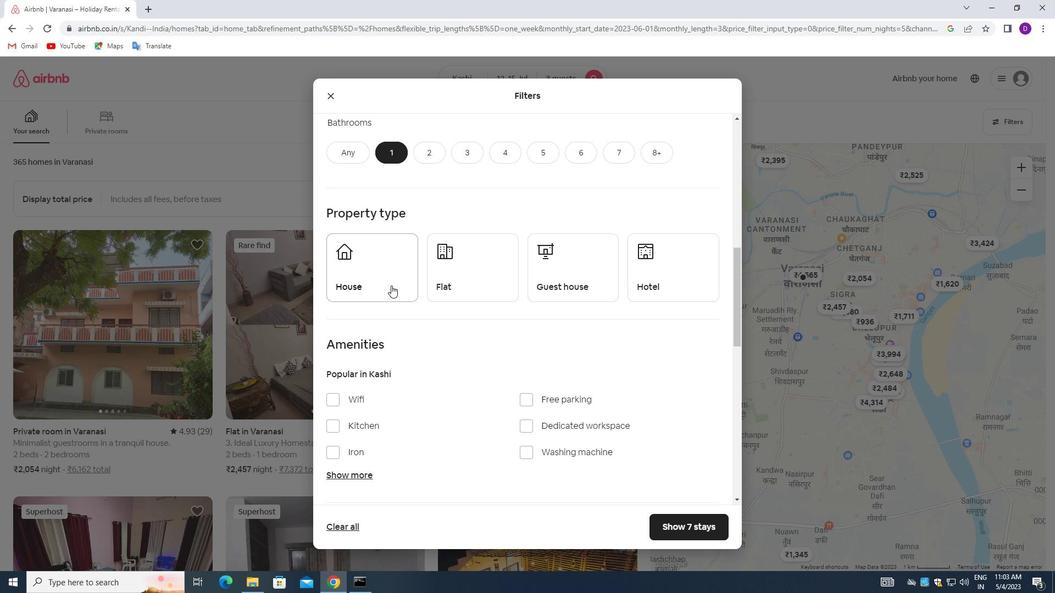 
Action: Mouse pressed left at (384, 272)
Screenshot: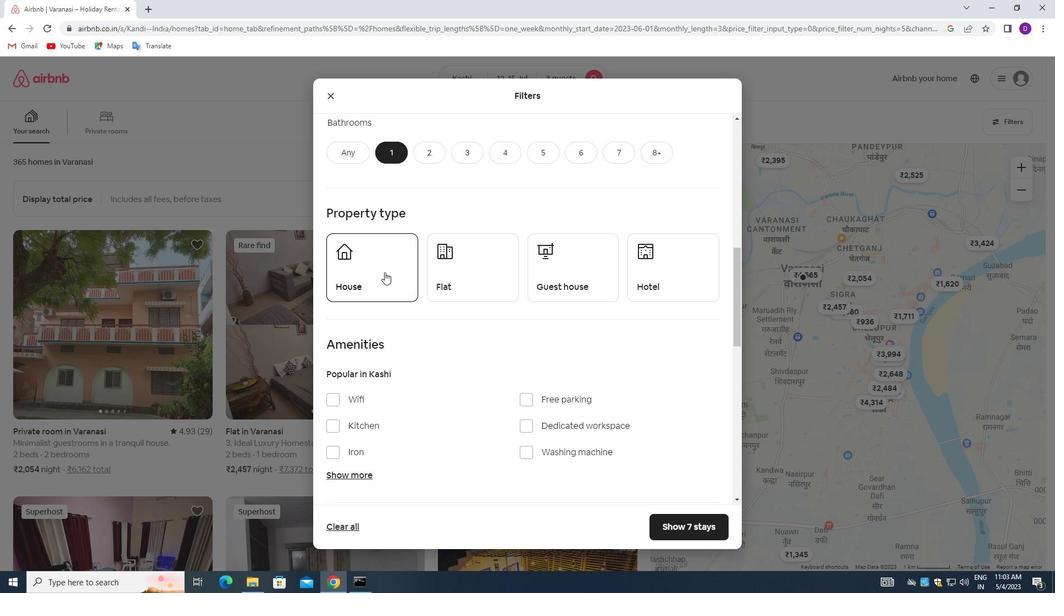 
Action: Mouse moved to (478, 273)
Screenshot: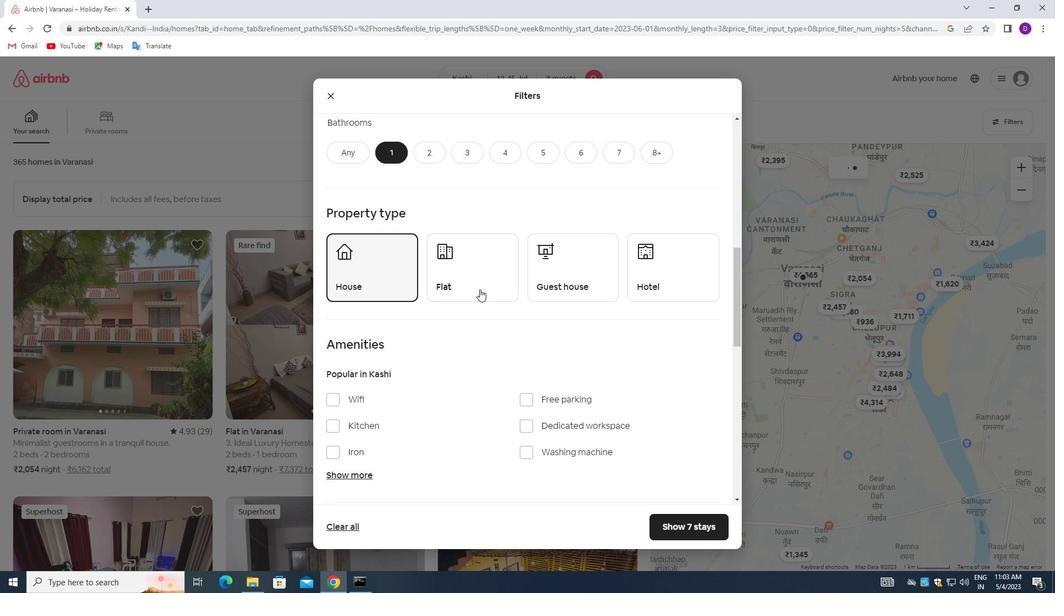 
Action: Mouse pressed left at (478, 273)
Screenshot: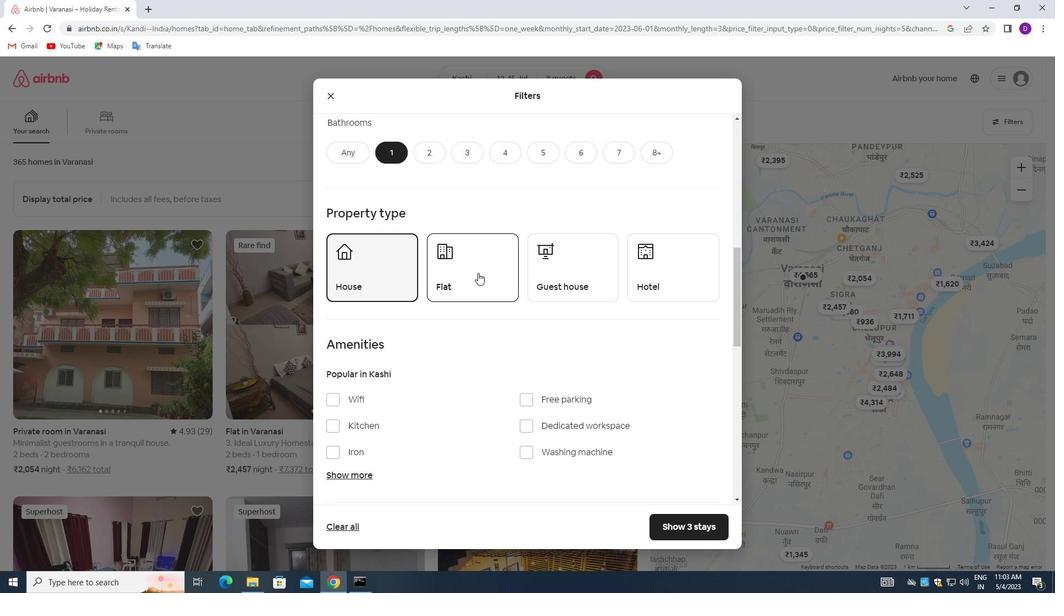 
Action: Mouse moved to (563, 264)
Screenshot: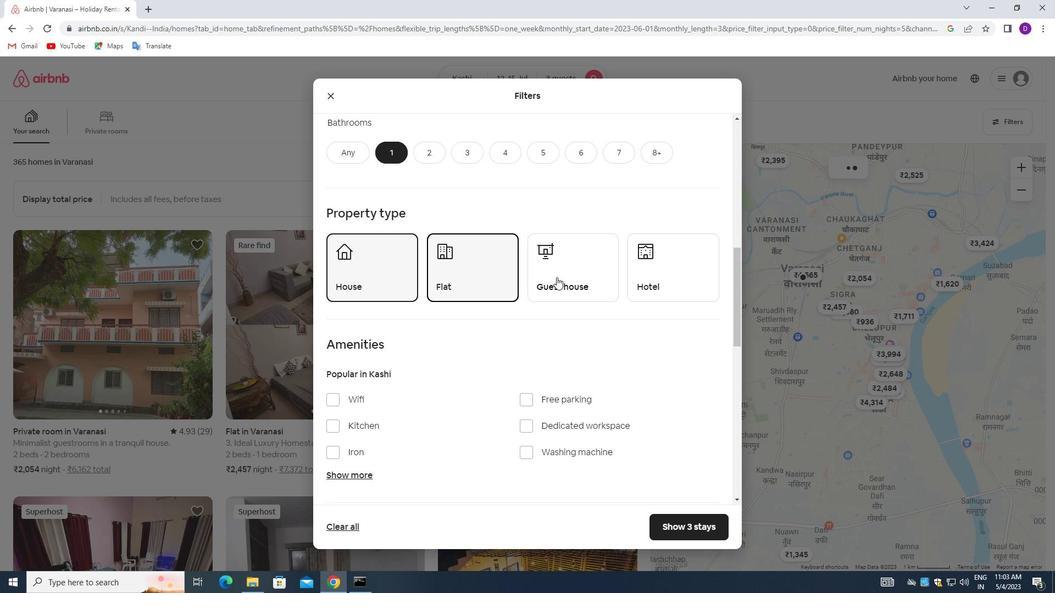 
Action: Mouse pressed left at (563, 264)
Screenshot: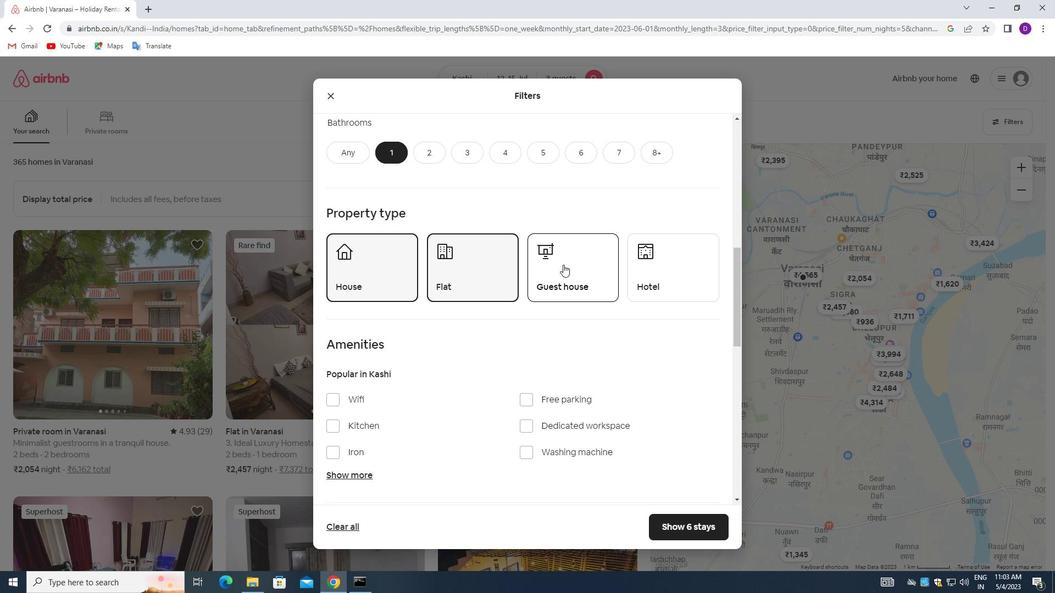 
Action: Mouse moved to (518, 328)
Screenshot: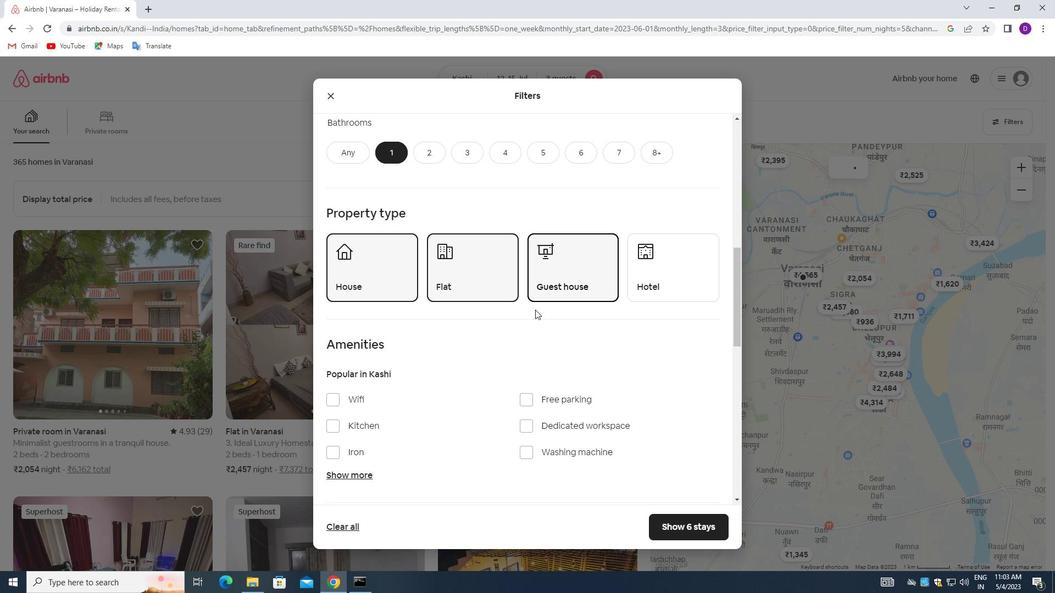 
Action: Mouse scrolled (518, 328) with delta (0, 0)
Screenshot: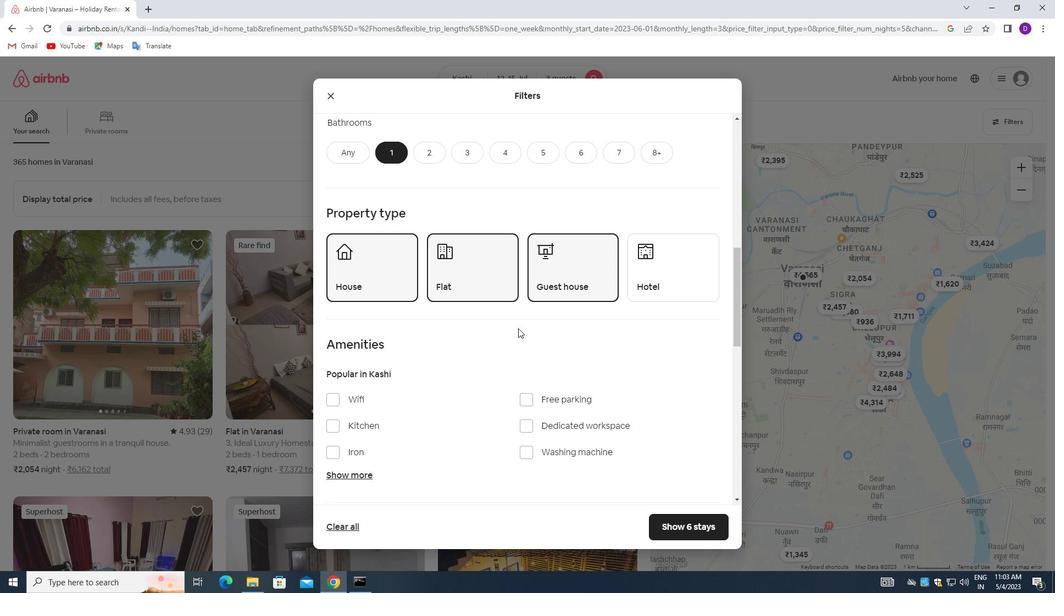 
Action: Mouse scrolled (518, 328) with delta (0, 0)
Screenshot: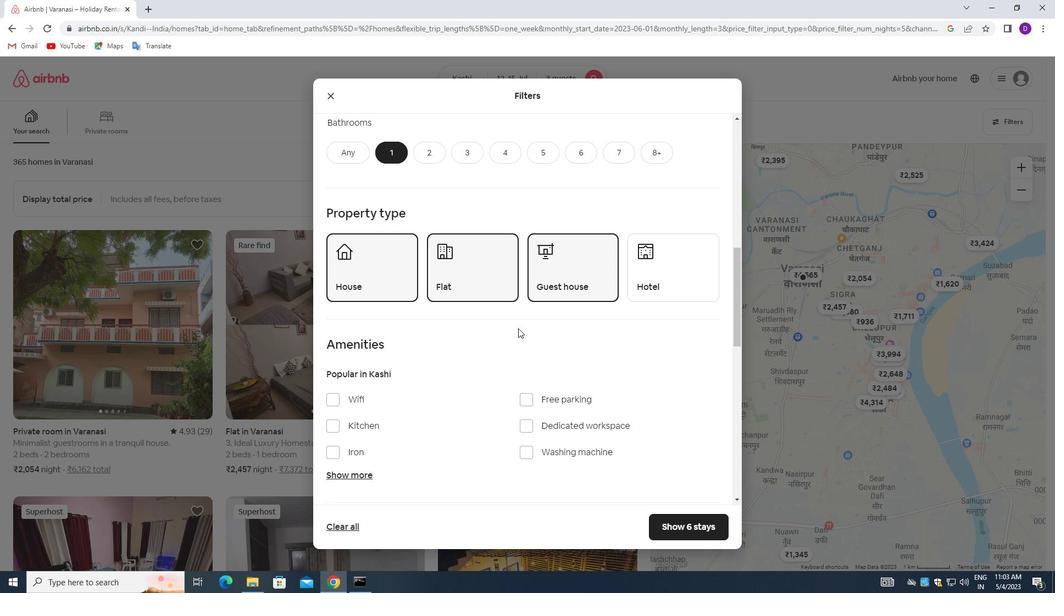 
Action: Mouse scrolled (518, 328) with delta (0, 0)
Screenshot: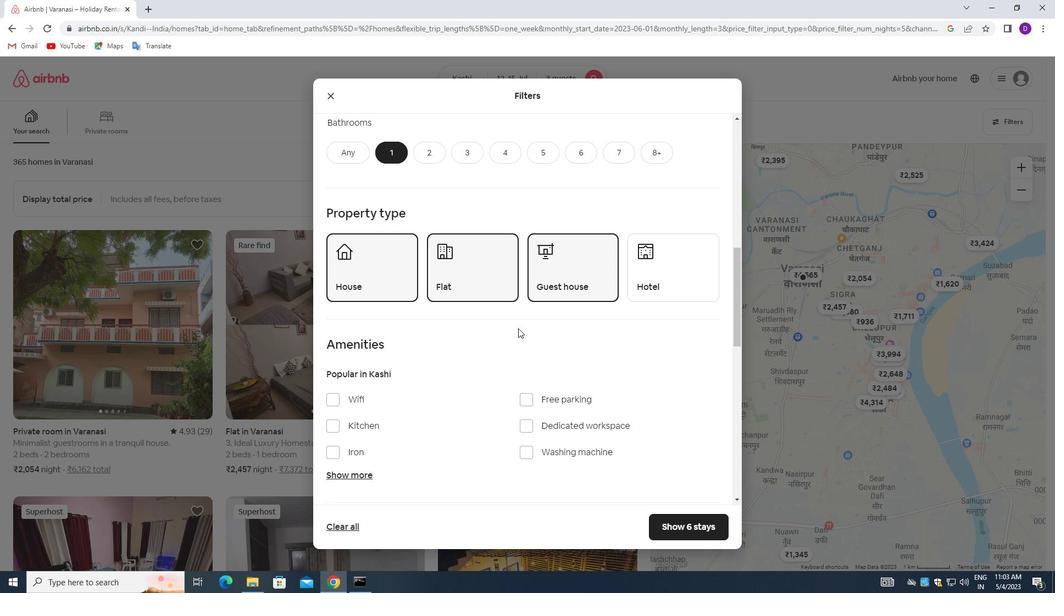 
Action: Mouse scrolled (518, 328) with delta (0, 0)
Screenshot: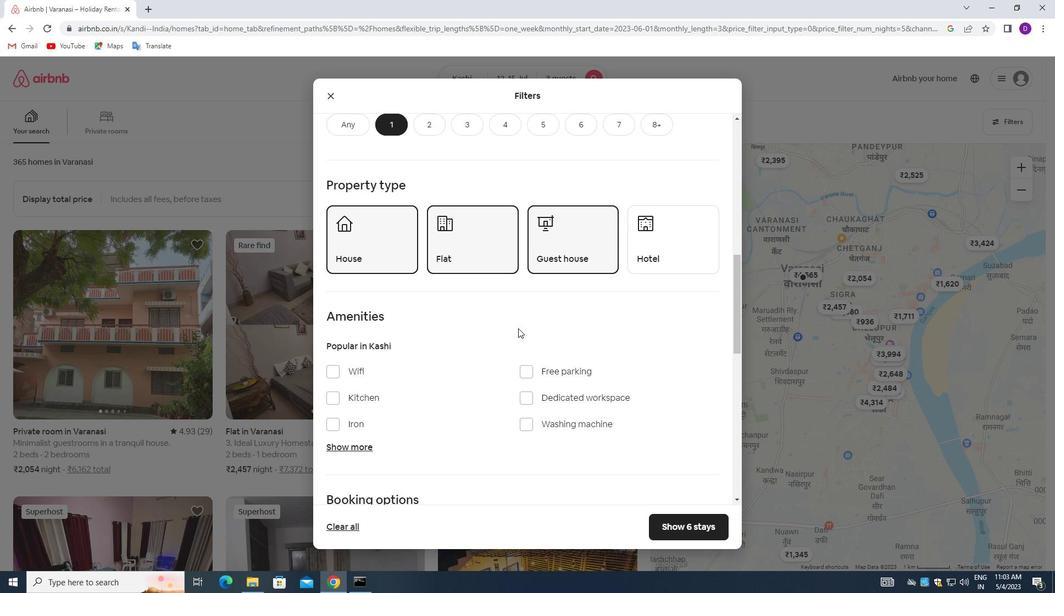 
Action: Mouse scrolled (518, 328) with delta (0, 0)
Screenshot: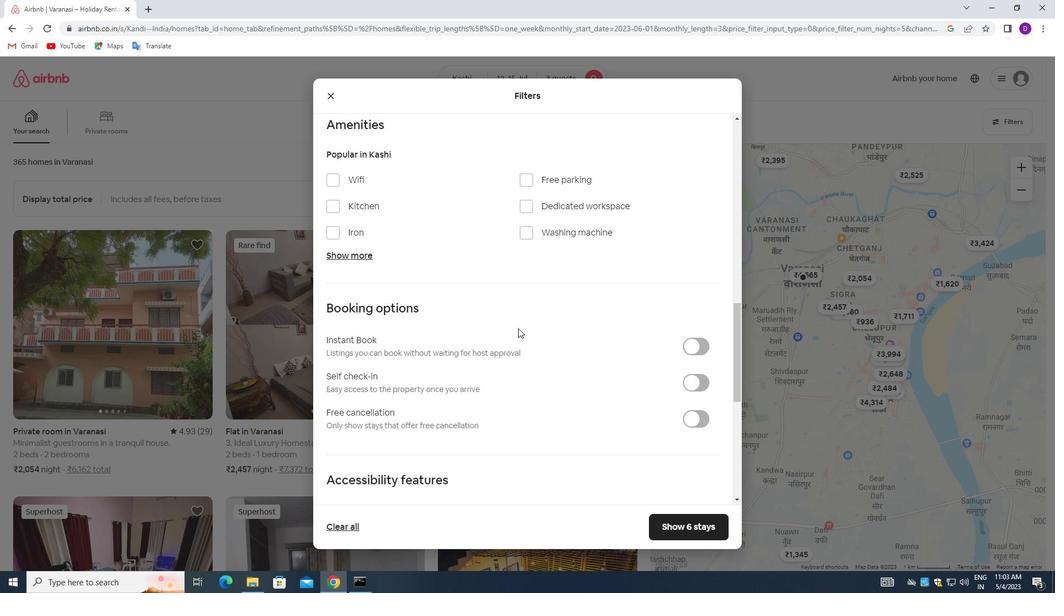 
Action: Mouse moved to (687, 327)
Screenshot: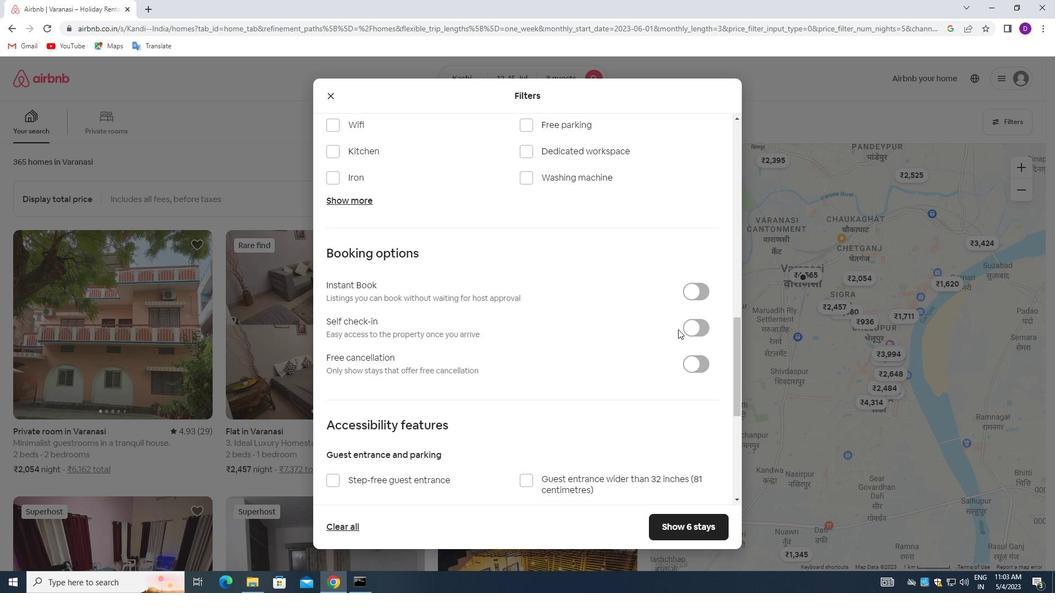 
Action: Mouse pressed left at (687, 327)
Screenshot: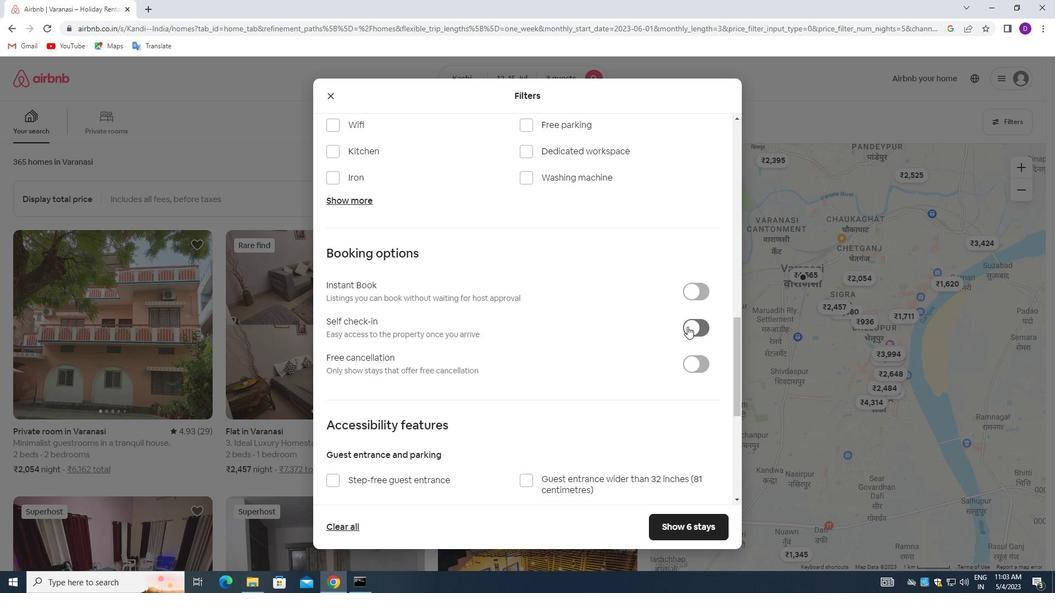 
Action: Mouse moved to (524, 328)
Screenshot: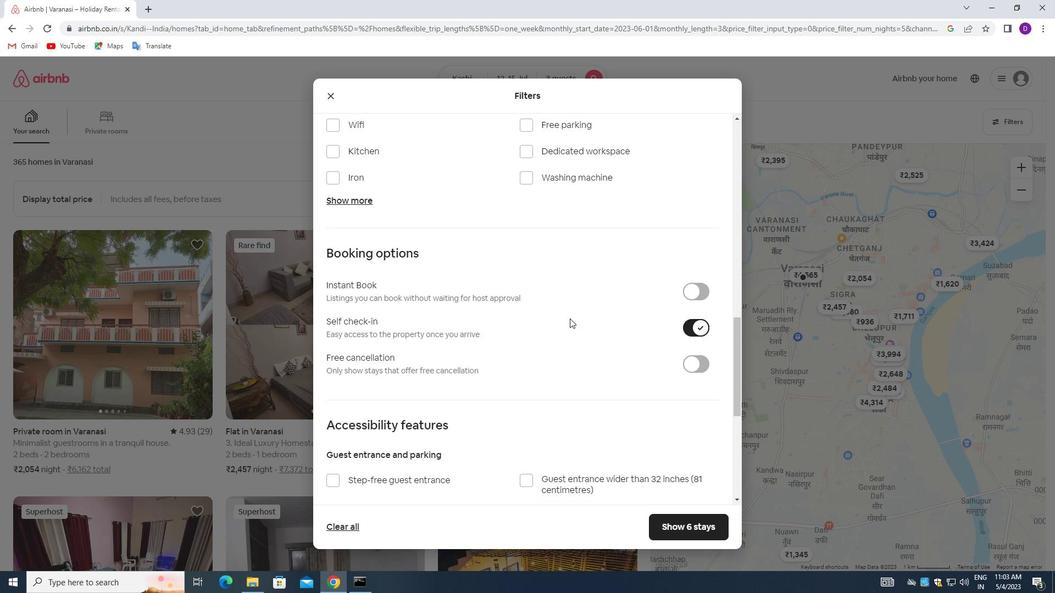 
Action: Mouse scrolled (524, 328) with delta (0, 0)
Screenshot: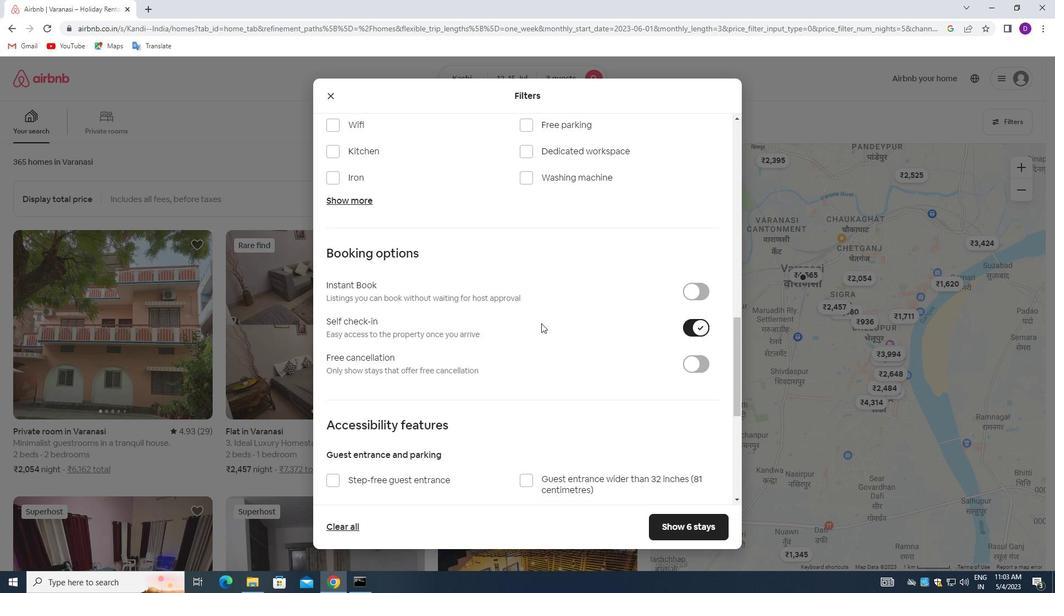 
Action: Mouse moved to (523, 329)
Screenshot: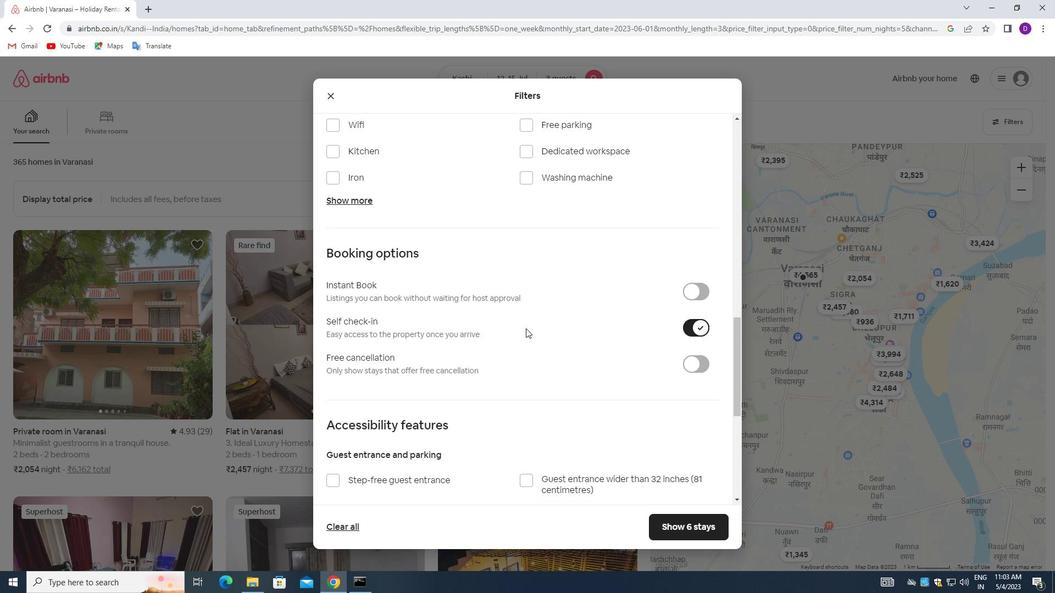 
Action: Mouse scrolled (523, 329) with delta (0, 0)
Screenshot: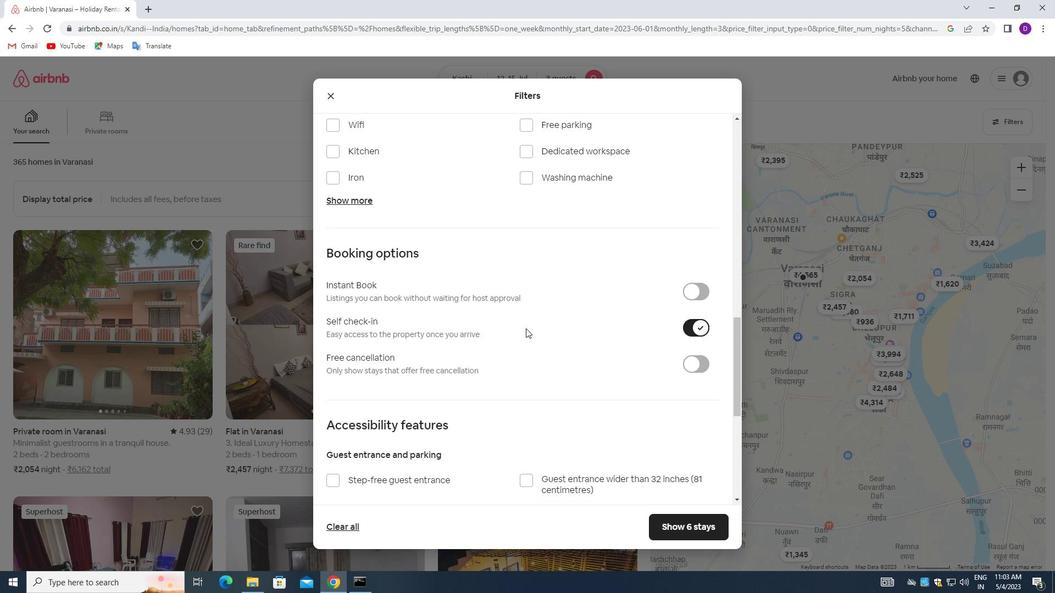 
Action: Mouse scrolled (523, 329) with delta (0, 0)
Screenshot: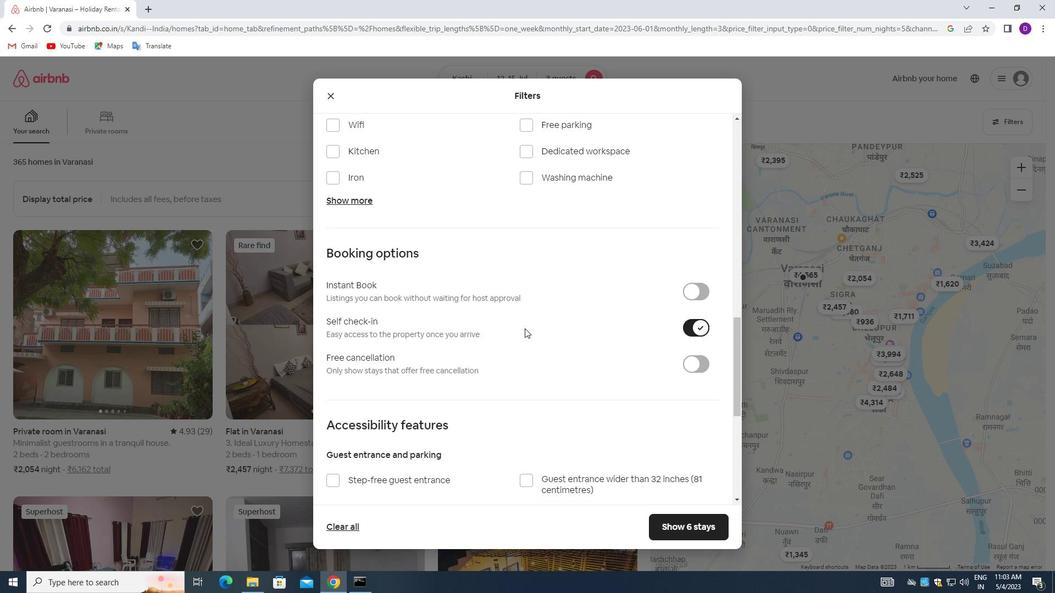 
Action: Mouse moved to (507, 333)
Screenshot: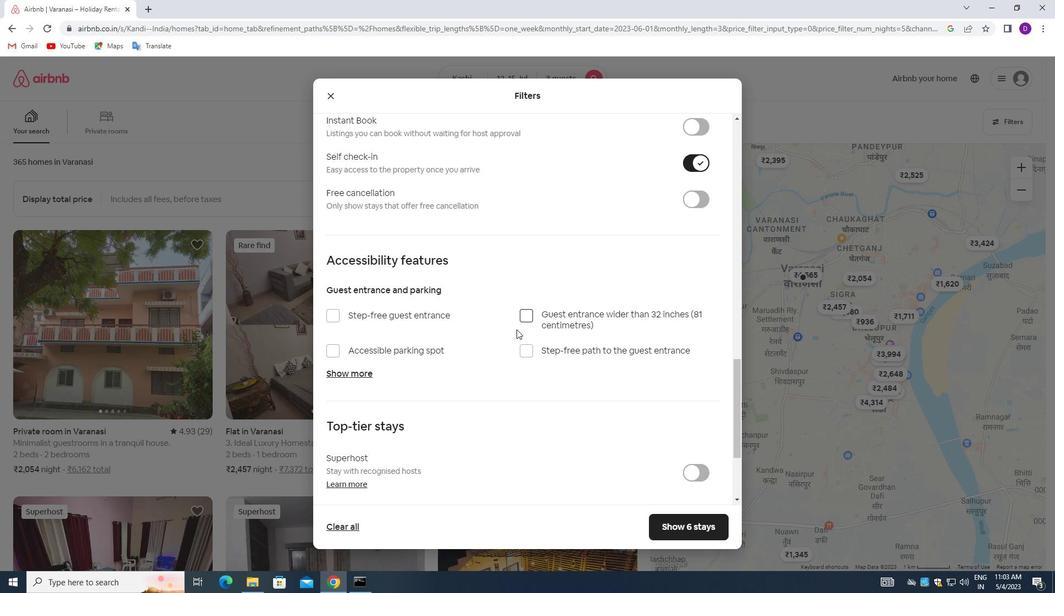
Action: Mouse scrolled (507, 332) with delta (0, 0)
Screenshot: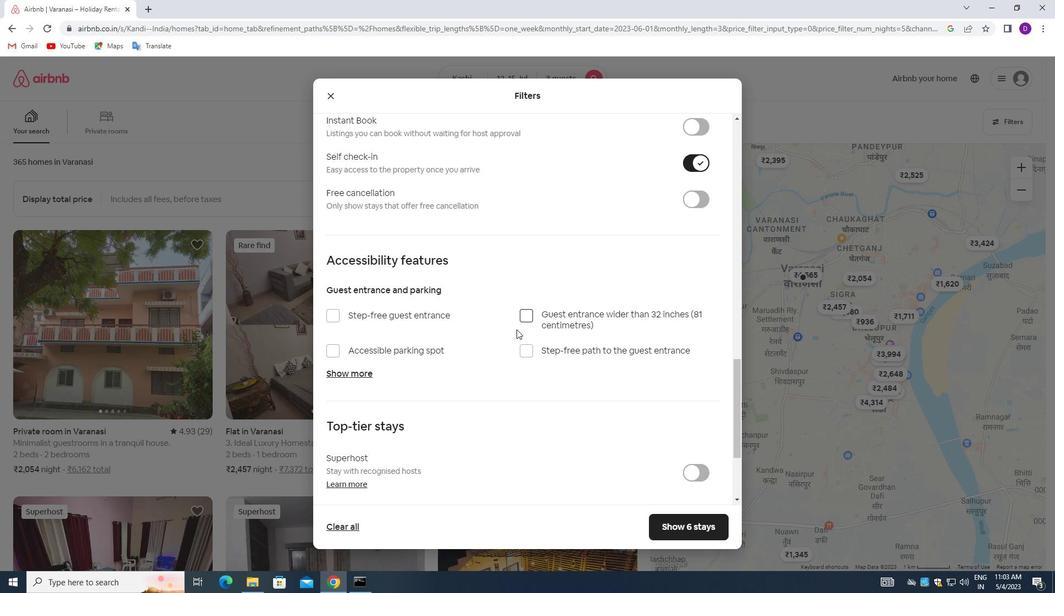 
Action: Mouse moved to (502, 334)
Screenshot: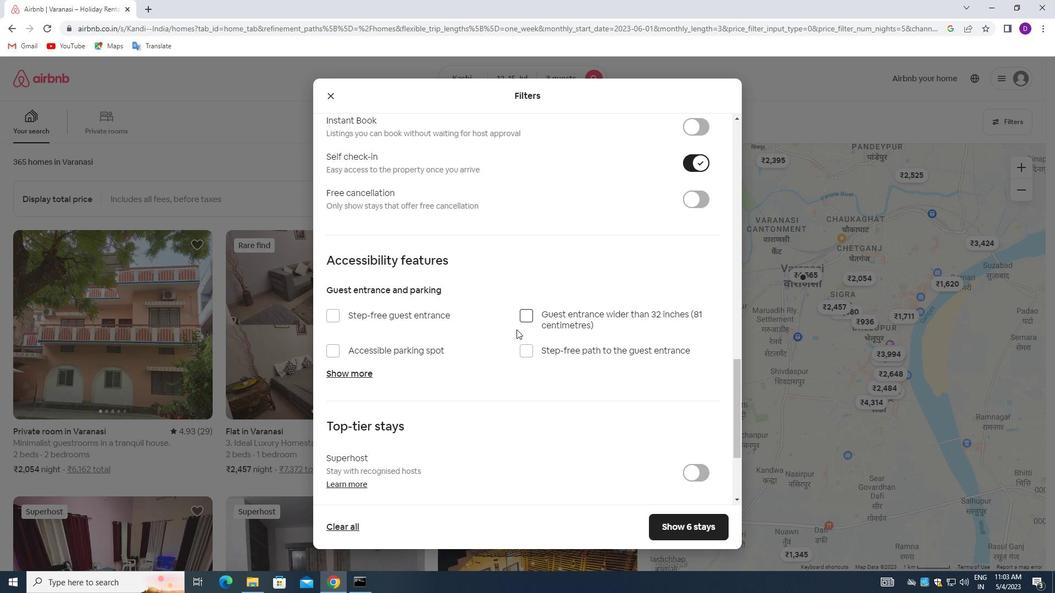 
Action: Mouse scrolled (502, 333) with delta (0, 0)
Screenshot: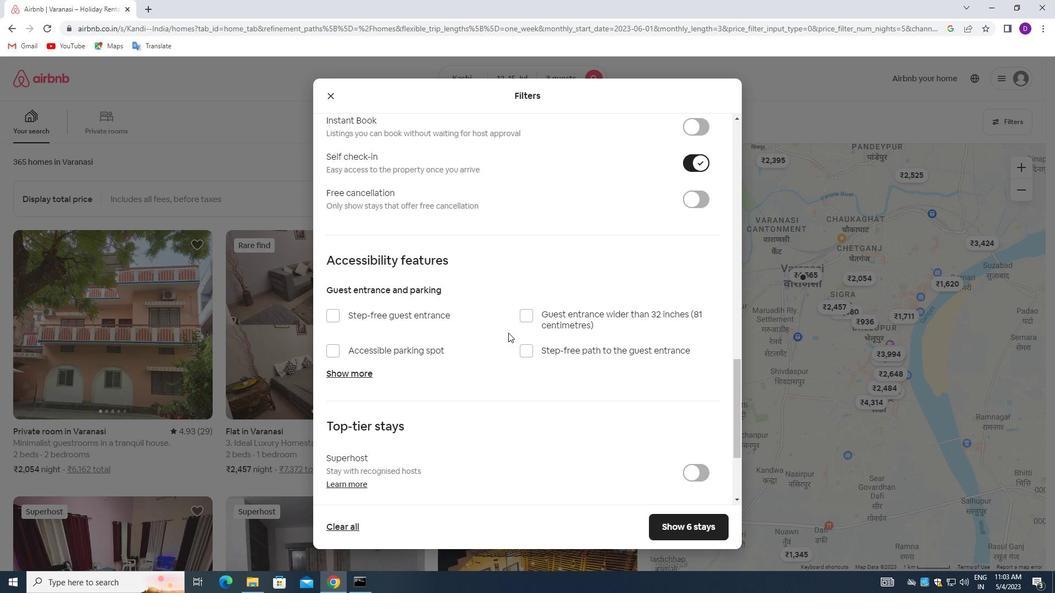 
Action: Mouse moved to (500, 334)
Screenshot: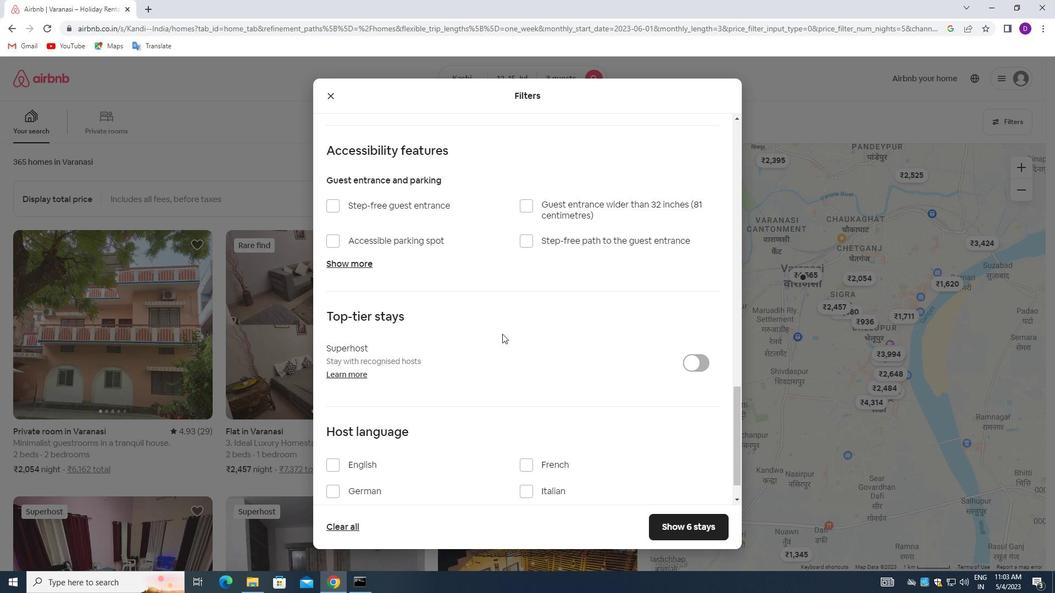 
Action: Mouse scrolled (500, 333) with delta (0, 0)
Screenshot: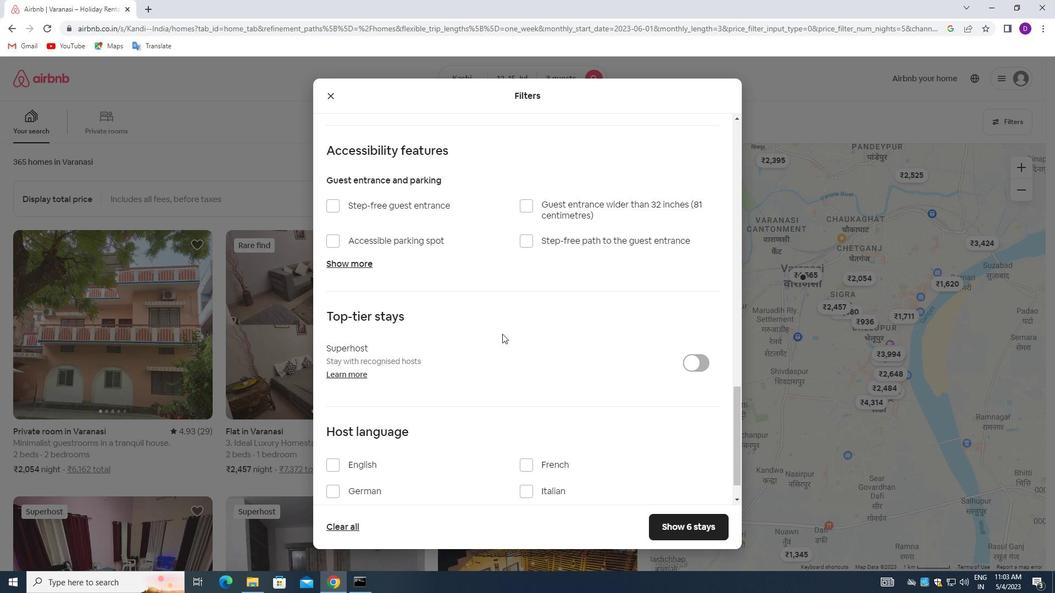 
Action: Mouse moved to (497, 337)
Screenshot: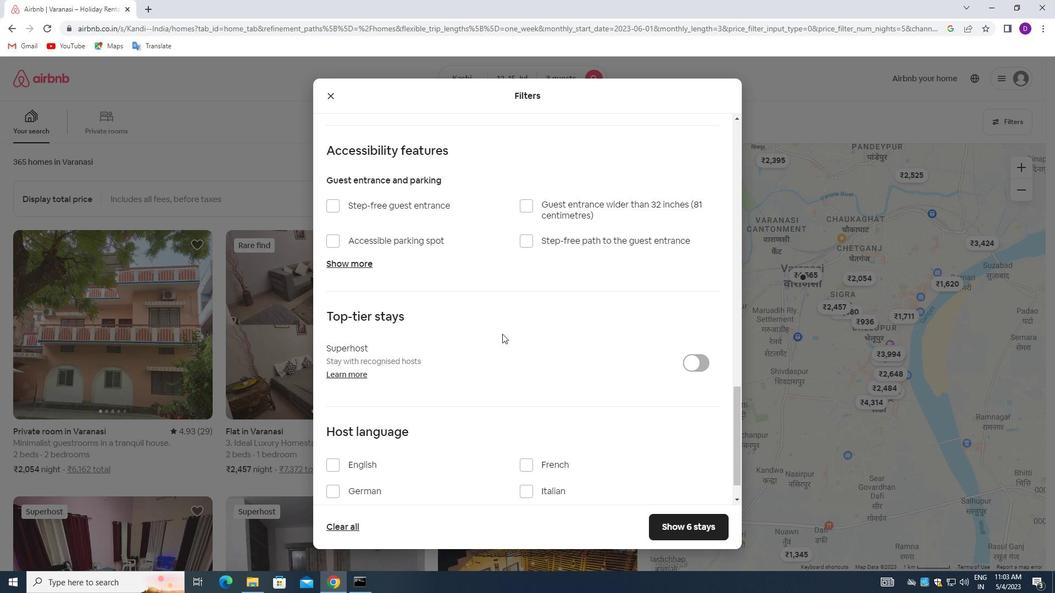 
Action: Mouse scrolled (497, 336) with delta (0, 0)
Screenshot: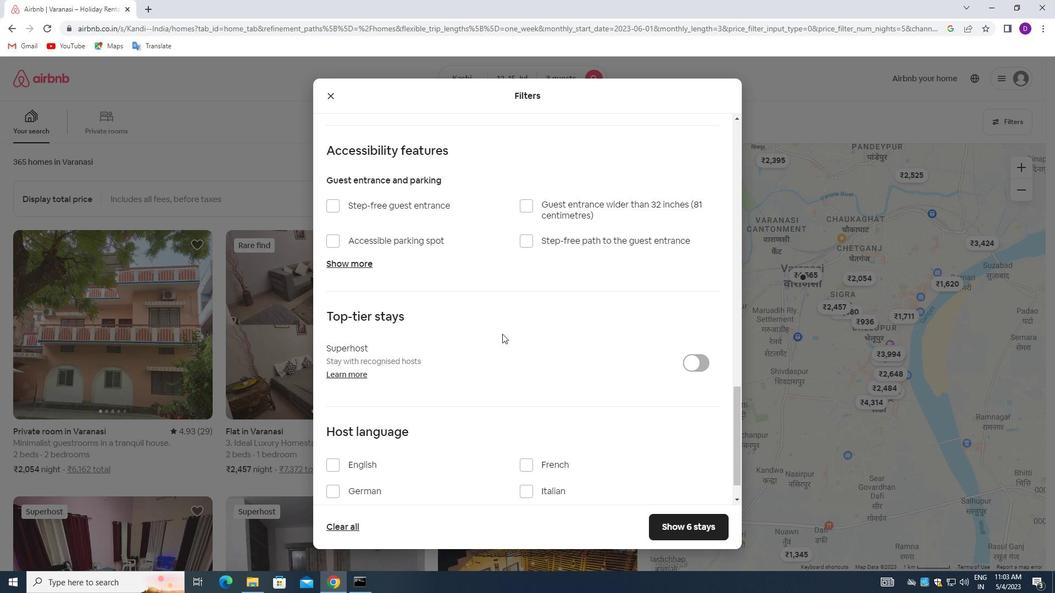 
Action: Mouse moved to (496, 339)
Screenshot: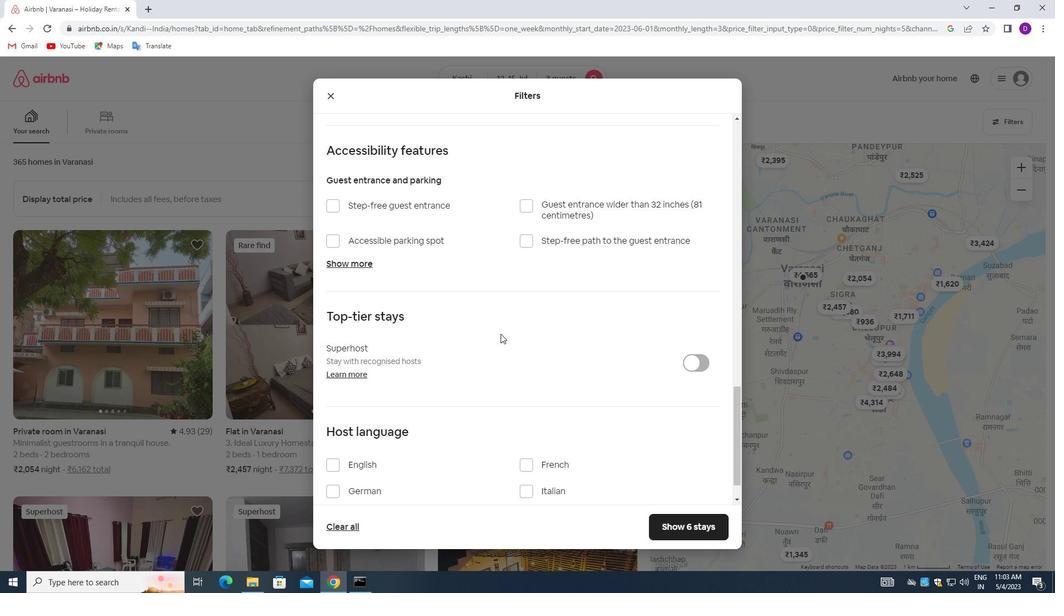 
Action: Mouse scrolled (496, 338) with delta (0, 0)
Screenshot: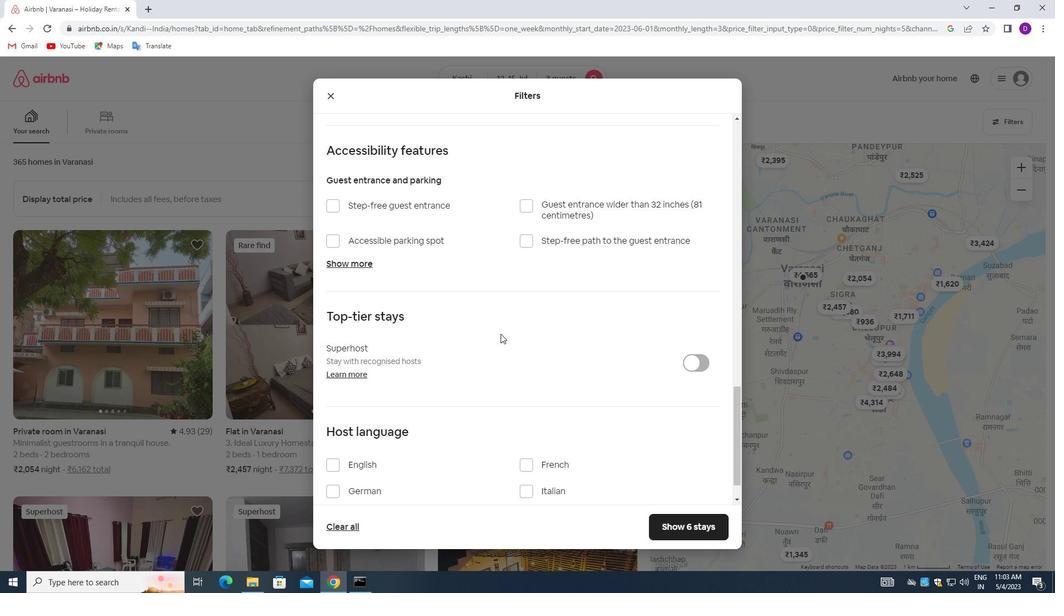 
Action: Mouse moved to (496, 340)
Screenshot: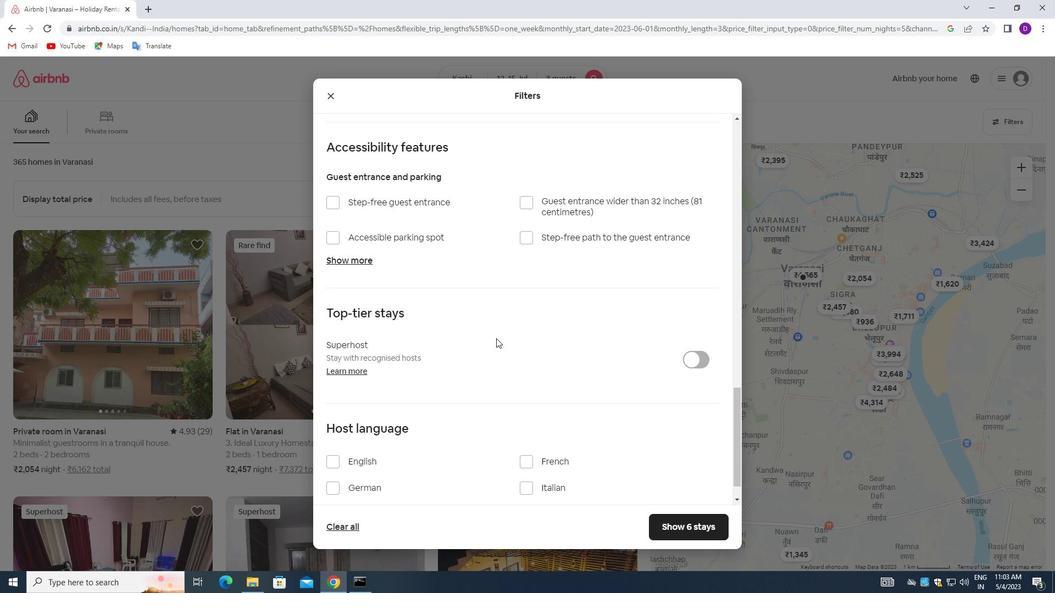 
Action: Mouse scrolled (496, 340) with delta (0, 0)
Screenshot: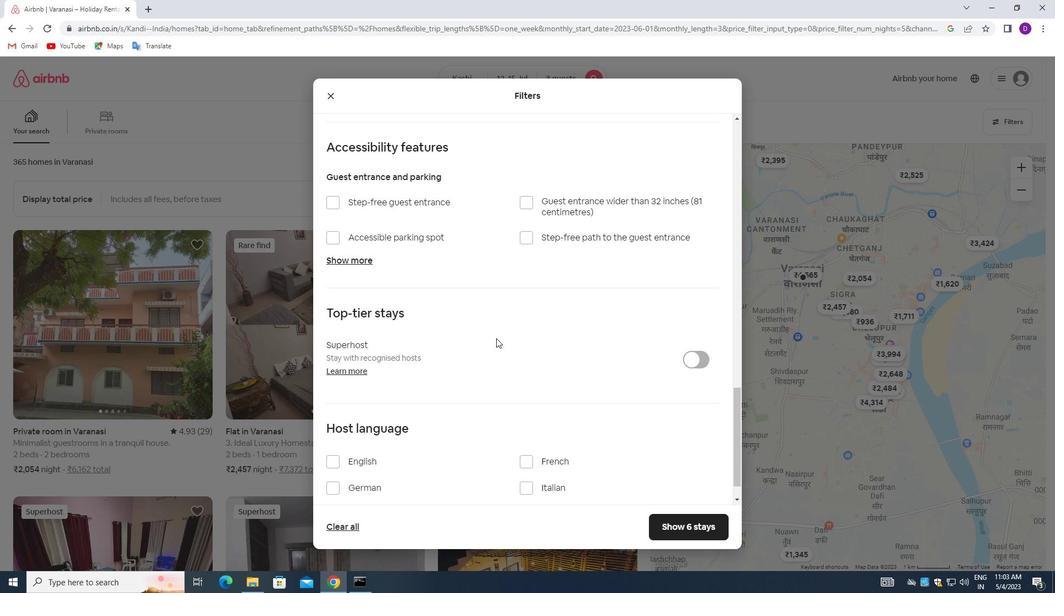 
Action: Mouse moved to (333, 429)
Screenshot: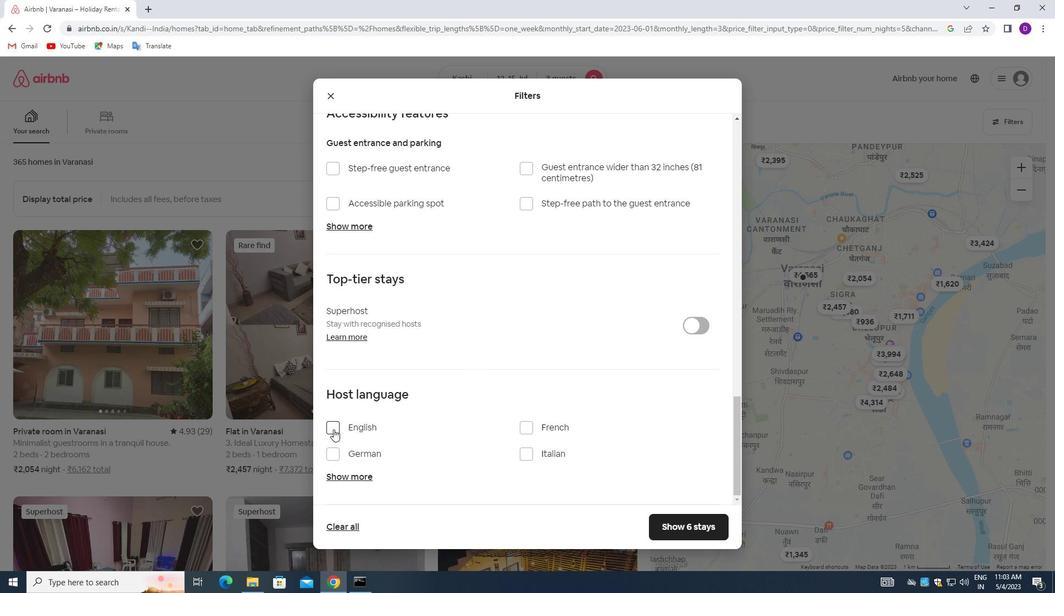 
Action: Mouse pressed left at (333, 429)
Screenshot: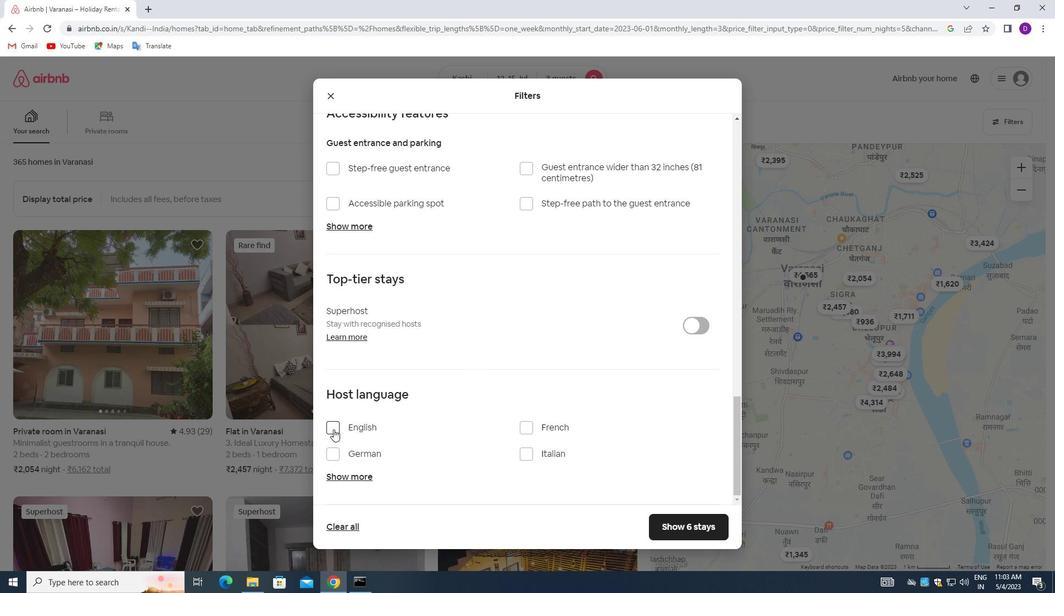 
Action: Mouse moved to (655, 523)
Screenshot: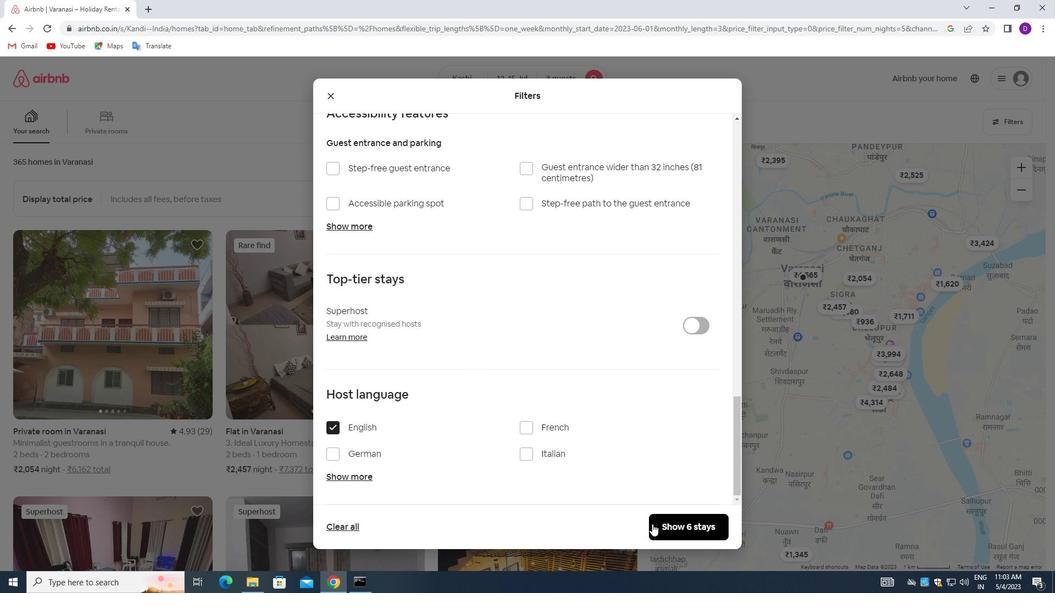 
Action: Mouse pressed left at (655, 523)
Screenshot: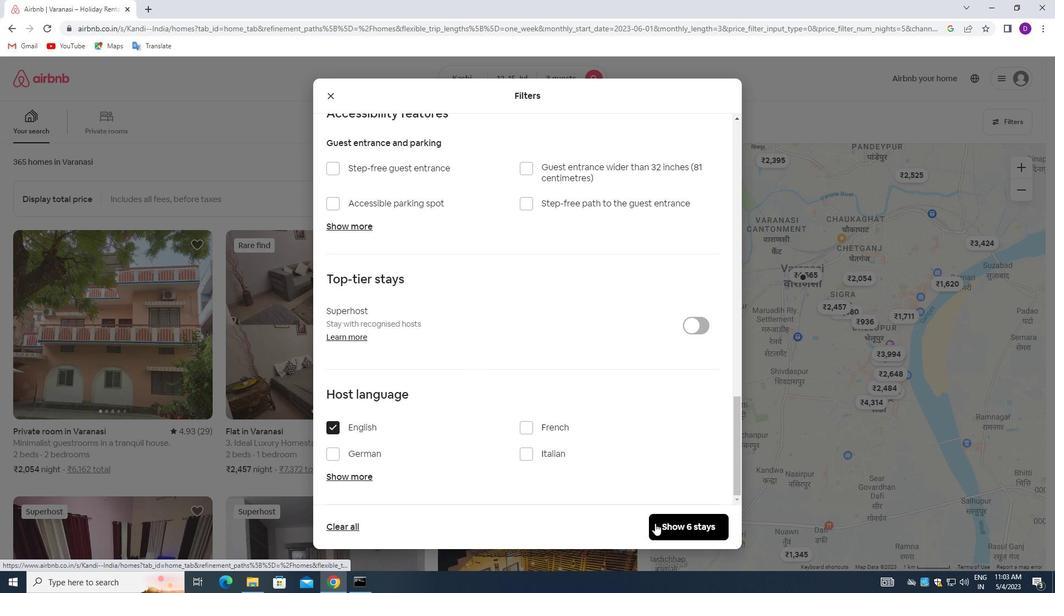 
Action: Mouse moved to (594, 382)
Screenshot: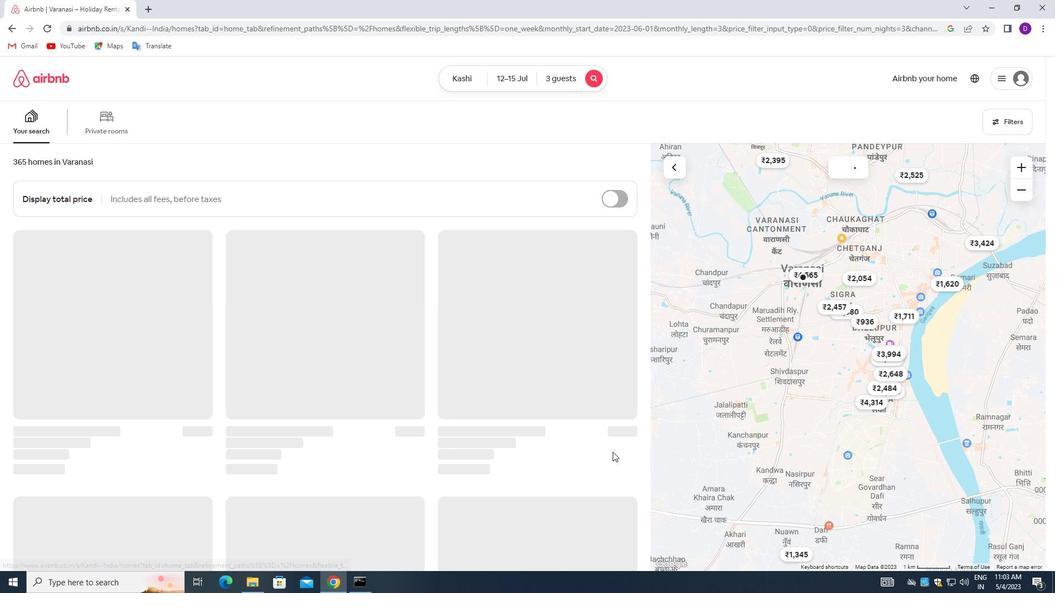 
